 Task: Search one way flight ticket for 3 adults, 3 children in business from Birmingham: Birmingham-shuttlesworth International Airport to Riverton: Central Wyoming Regional Airport (was Riverton Regional) on 5-4-2023. Choice of flights is Sun country airlines. Number of bags: 4 checked bags. Price is upto 94000. Outbound departure time preference is 19:30.
Action: Mouse moved to (290, 254)
Screenshot: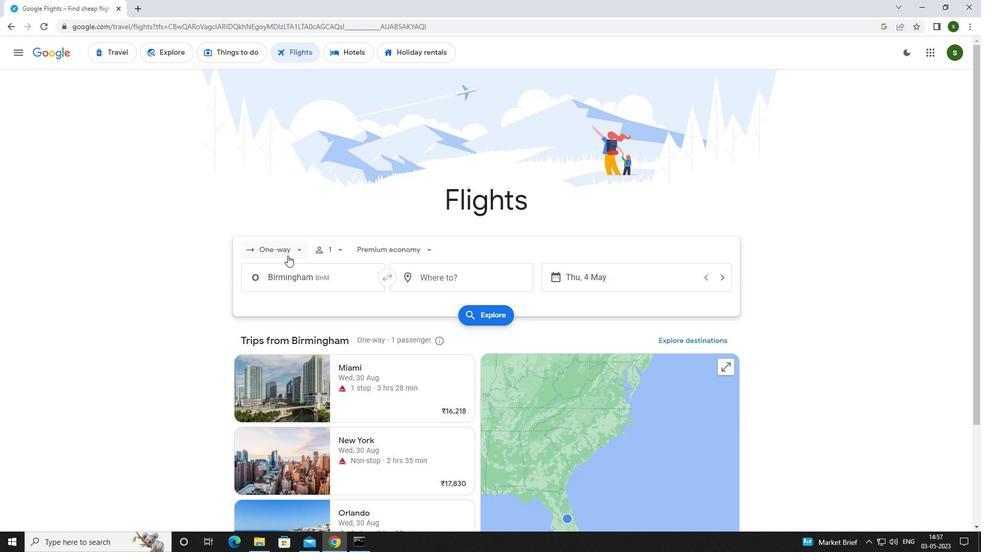 
Action: Mouse pressed left at (290, 254)
Screenshot: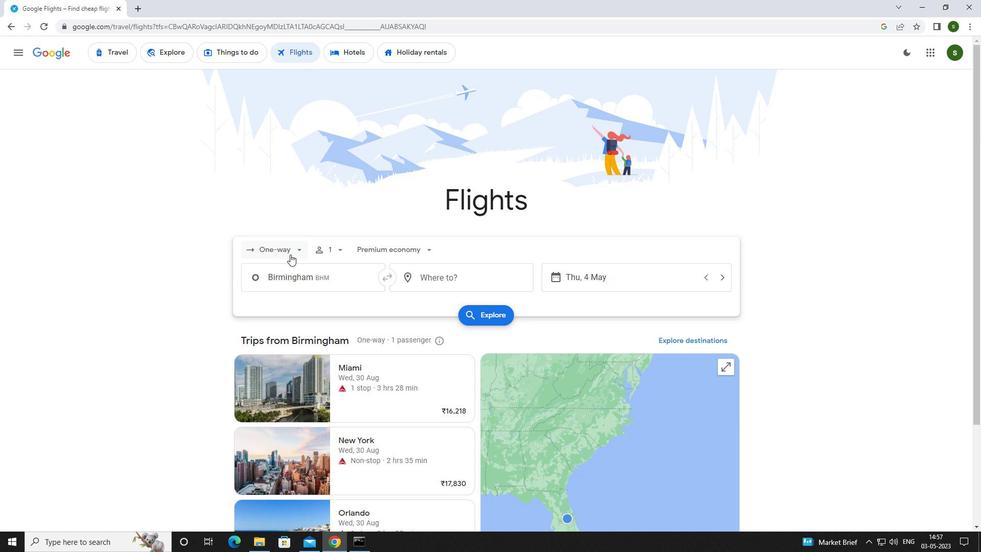 
Action: Mouse moved to (303, 294)
Screenshot: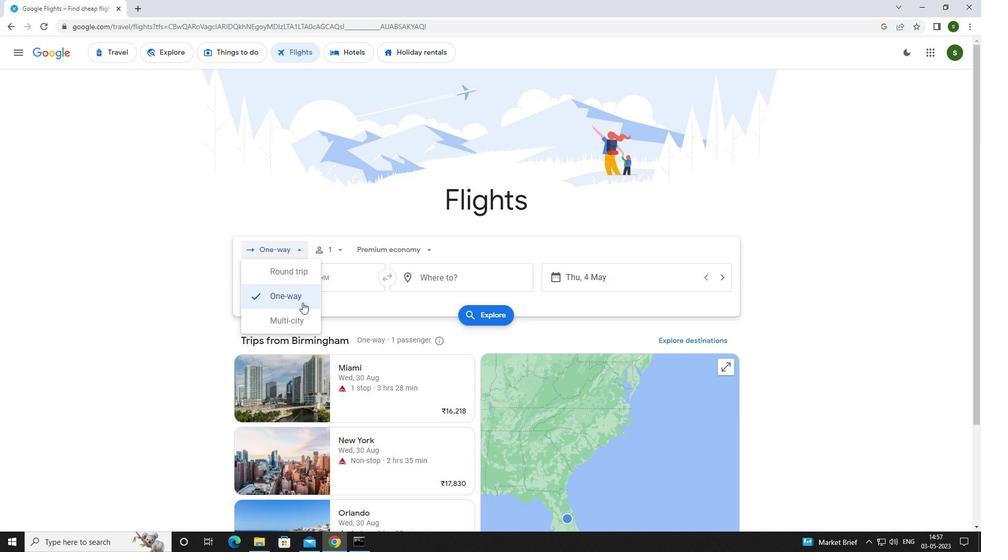 
Action: Mouse pressed left at (303, 294)
Screenshot: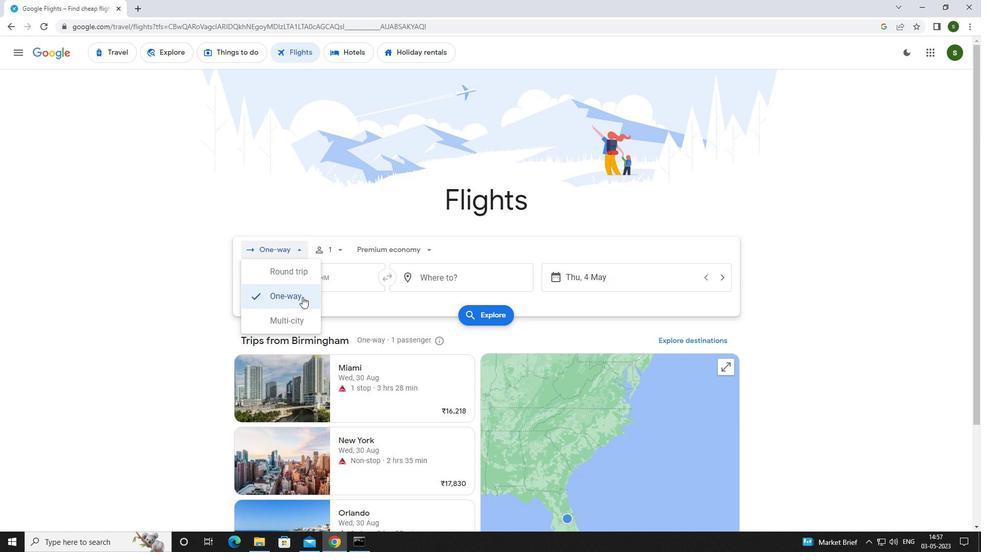 
Action: Mouse moved to (340, 247)
Screenshot: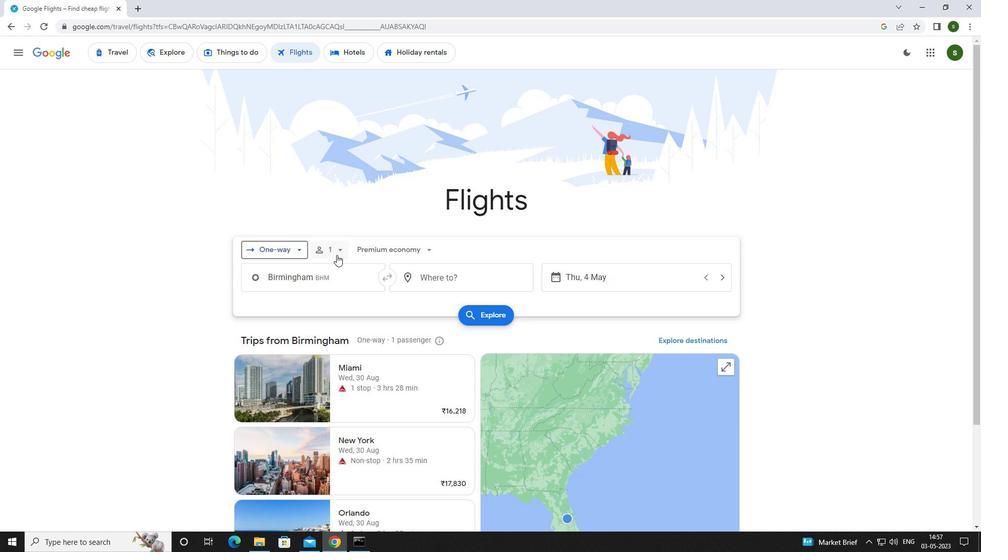 
Action: Mouse pressed left at (340, 247)
Screenshot: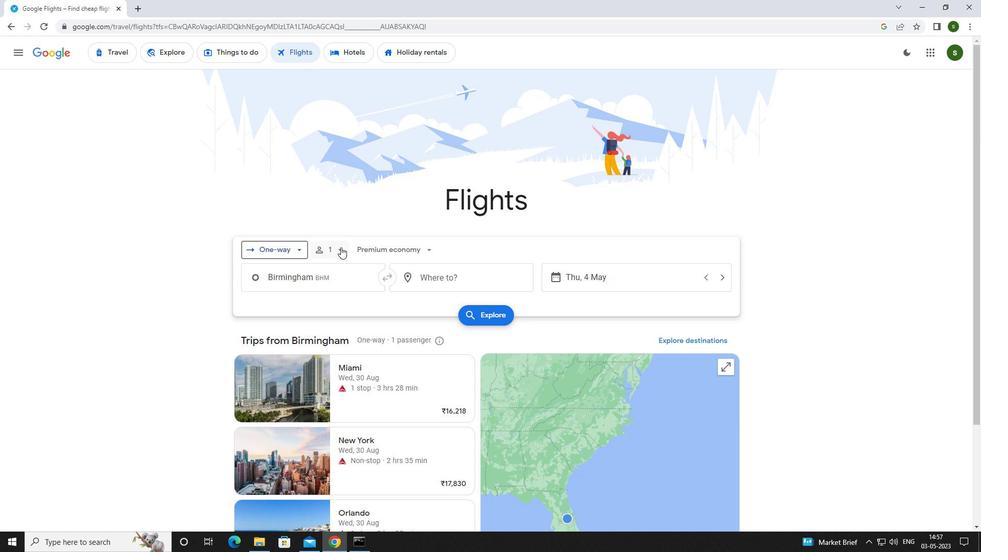 
Action: Mouse moved to (424, 270)
Screenshot: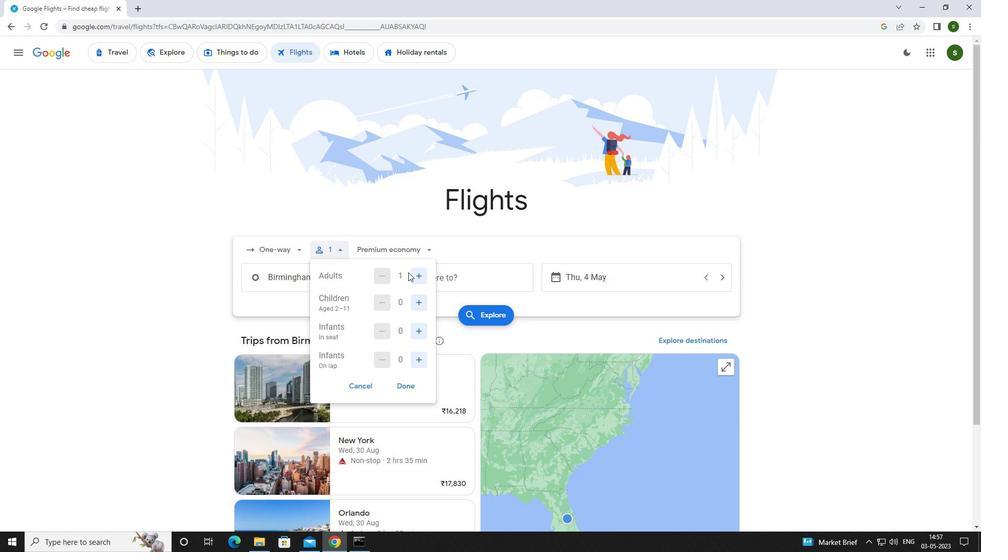 
Action: Mouse pressed left at (424, 270)
Screenshot: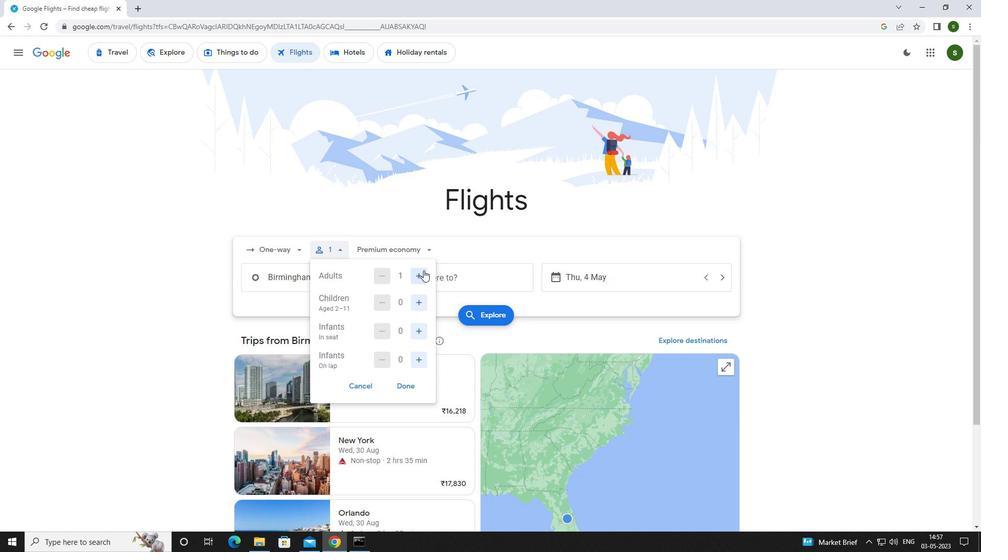 
Action: Mouse pressed left at (424, 270)
Screenshot: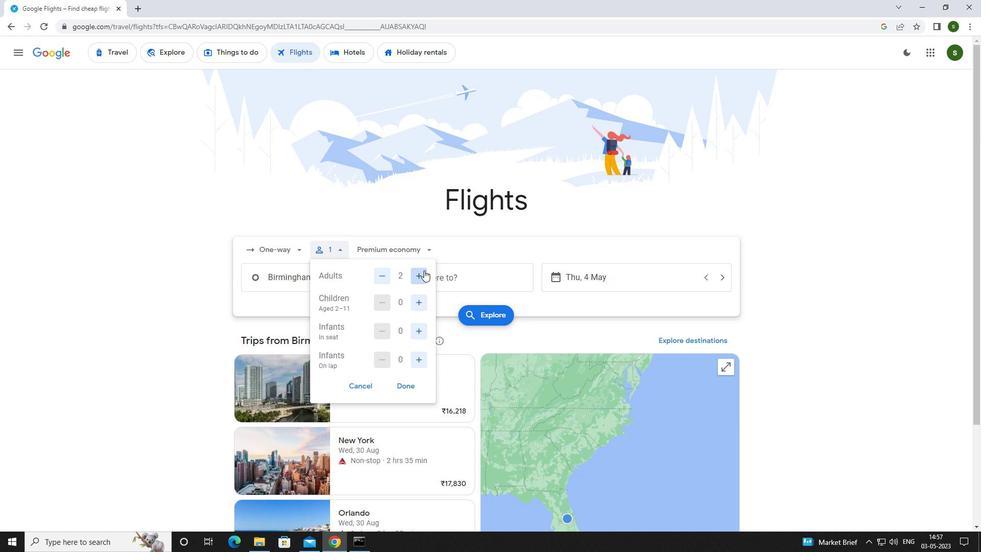 
Action: Mouse moved to (422, 299)
Screenshot: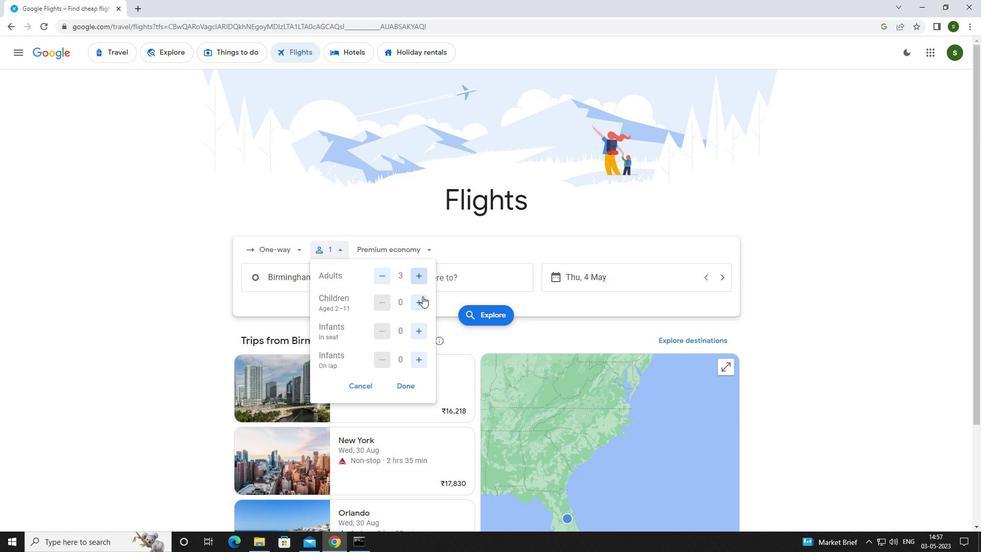 
Action: Mouse pressed left at (422, 299)
Screenshot: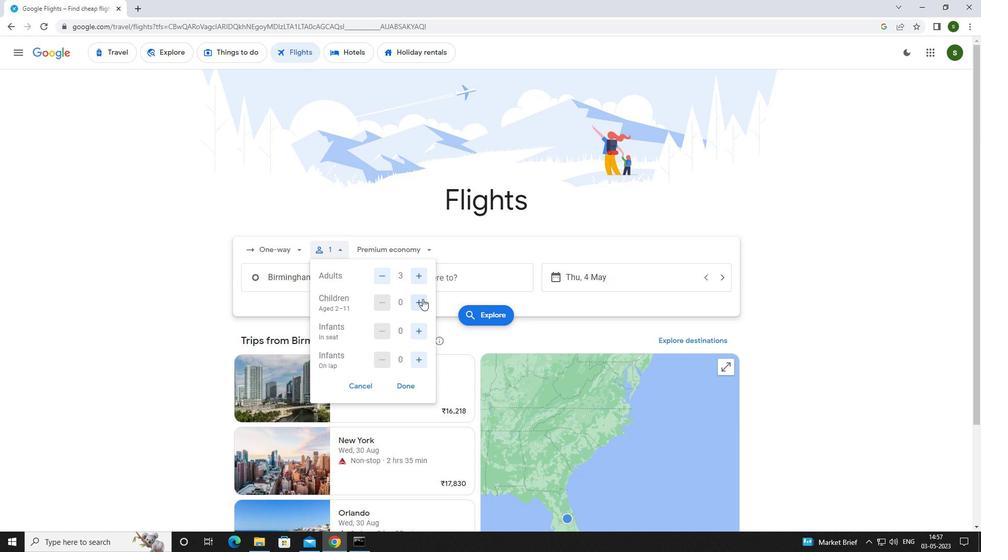 
Action: Mouse pressed left at (422, 299)
Screenshot: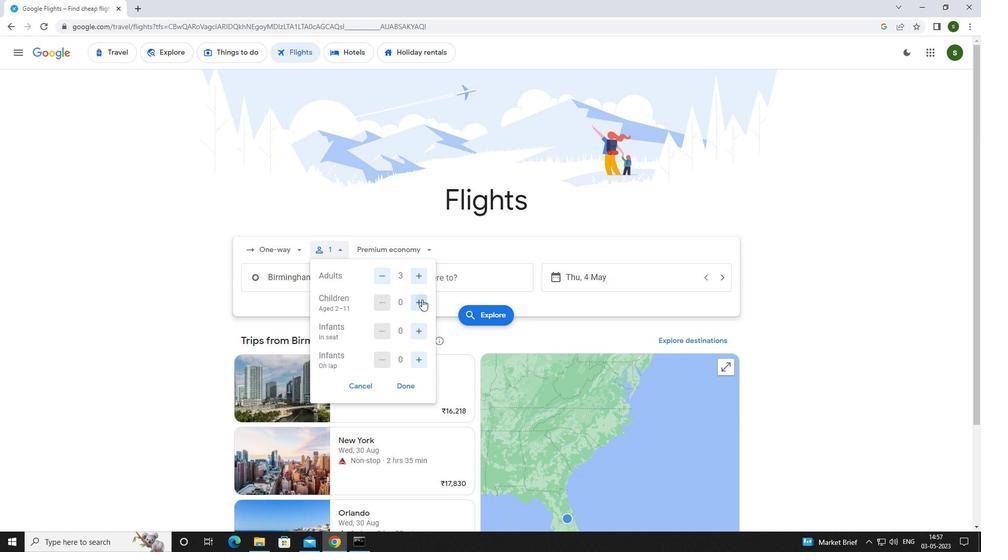 
Action: Mouse pressed left at (422, 299)
Screenshot: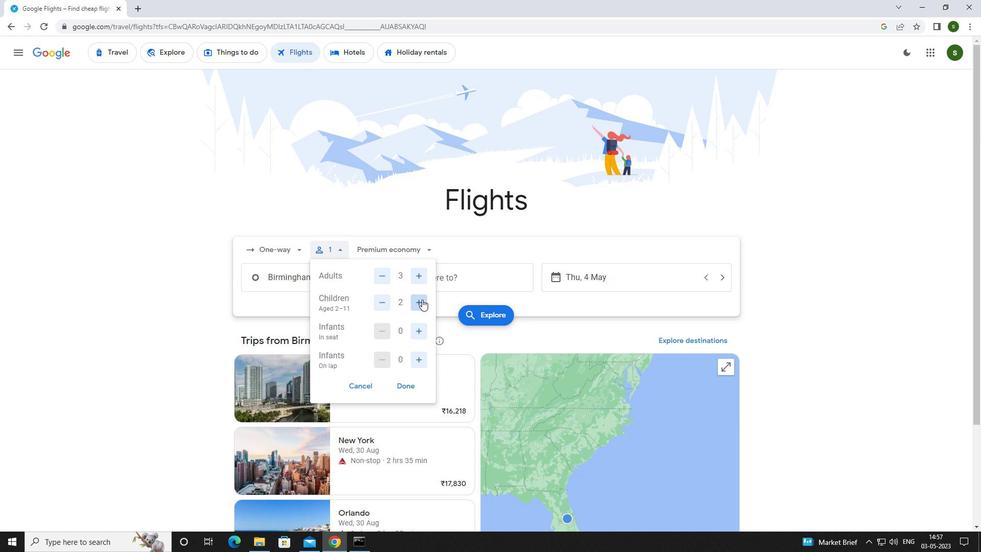 
Action: Mouse moved to (422, 255)
Screenshot: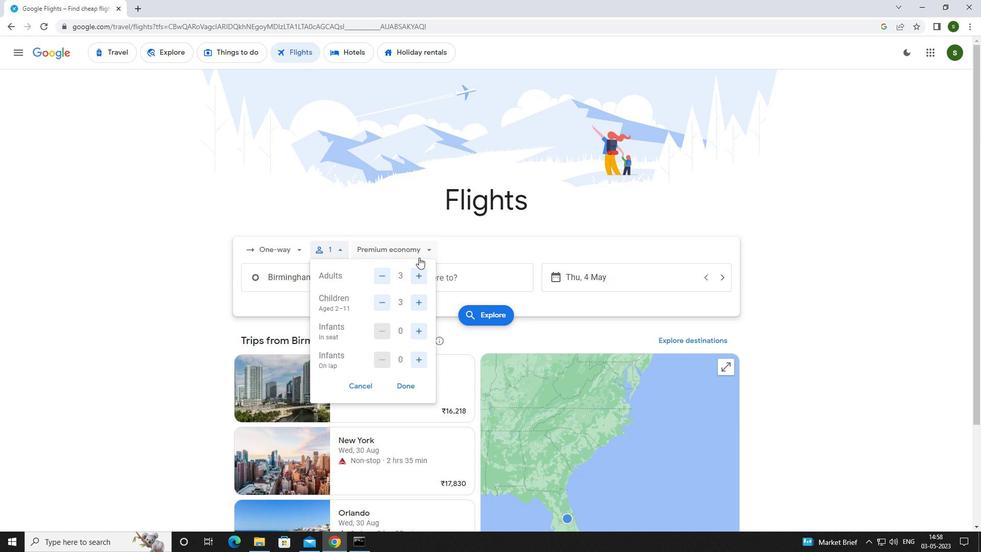 
Action: Mouse pressed left at (422, 255)
Screenshot: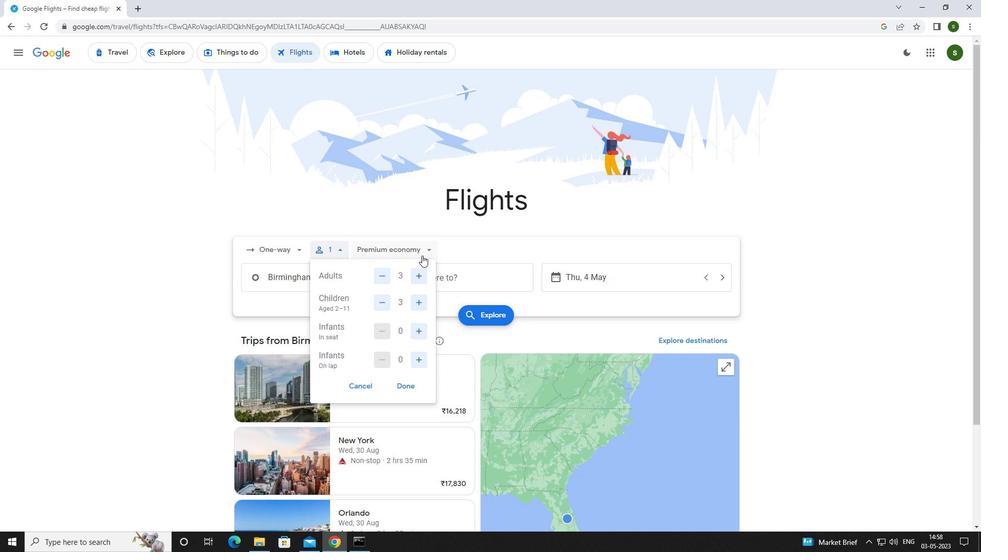
Action: Mouse moved to (412, 319)
Screenshot: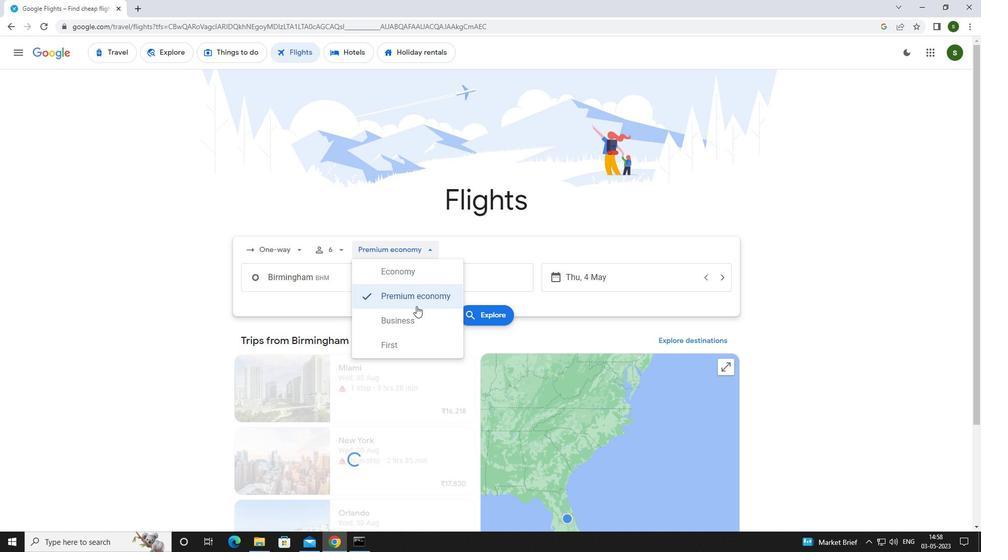 
Action: Mouse pressed left at (412, 319)
Screenshot: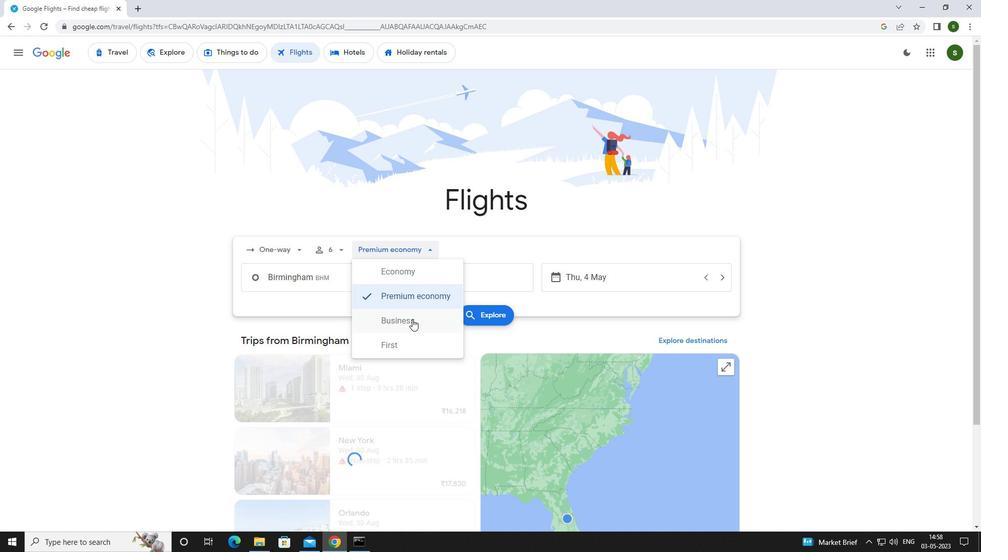 
Action: Mouse moved to (355, 276)
Screenshot: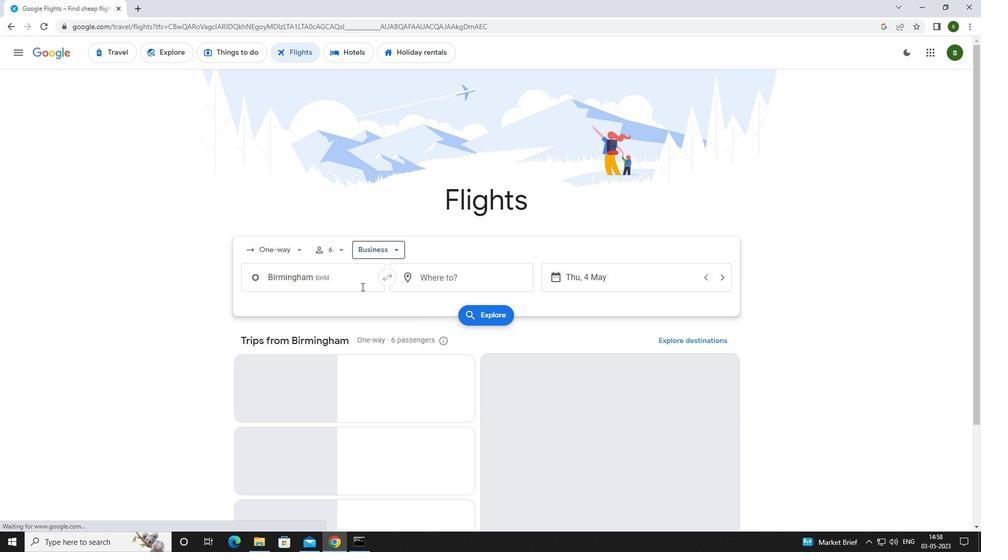 
Action: Mouse pressed left at (355, 276)
Screenshot: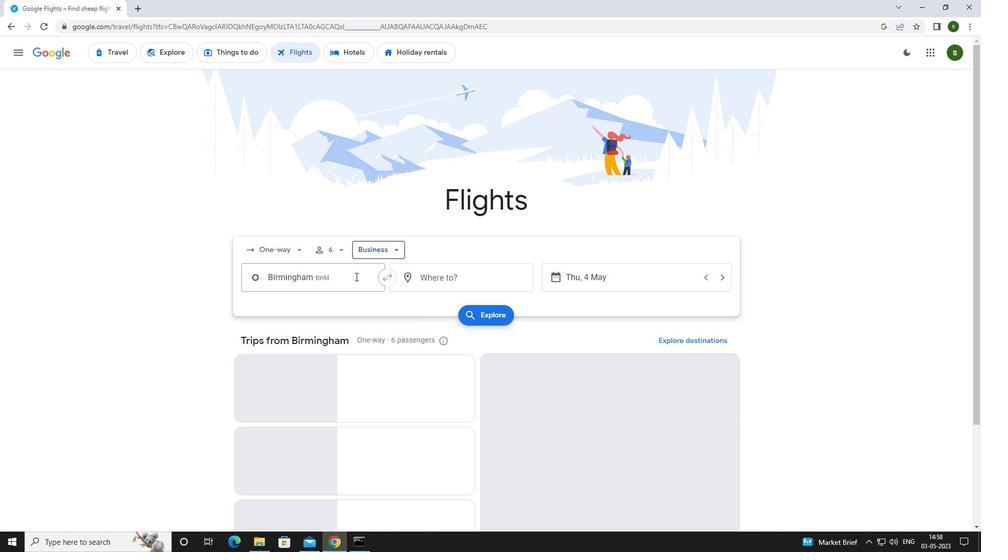 
Action: Mouse moved to (355, 275)
Screenshot: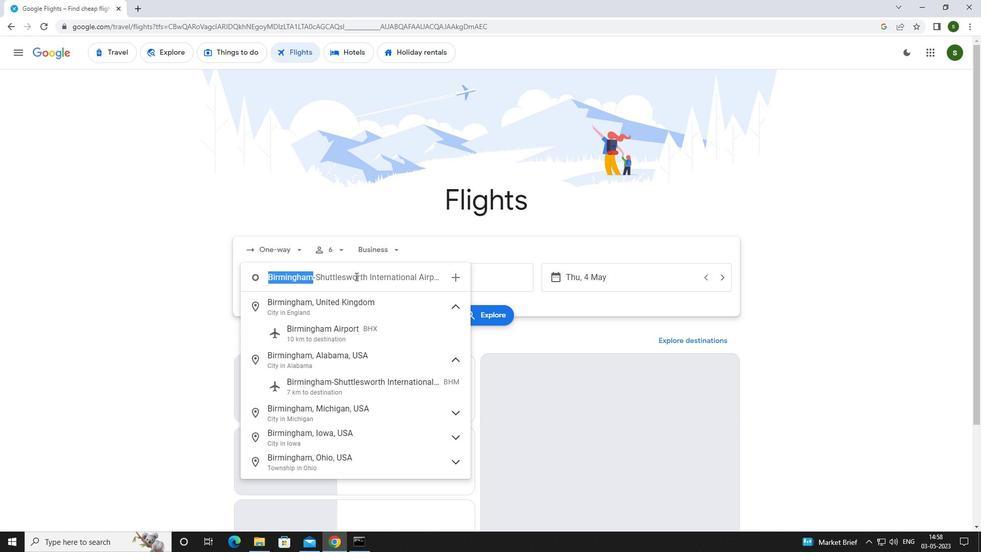 
Action: Key pressed <Key.caps_lock>b<Key.caps_lock>irmingham
Screenshot: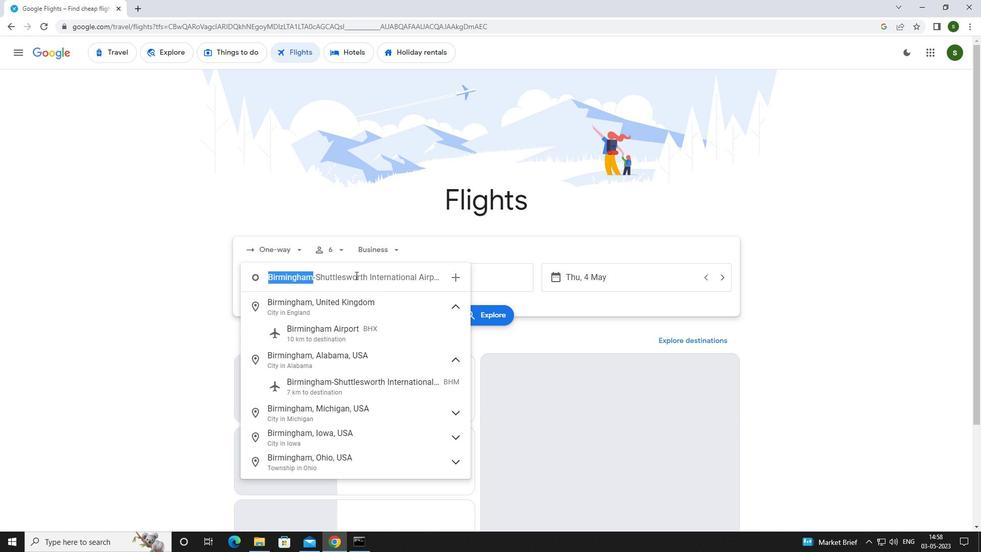 
Action: Mouse moved to (373, 385)
Screenshot: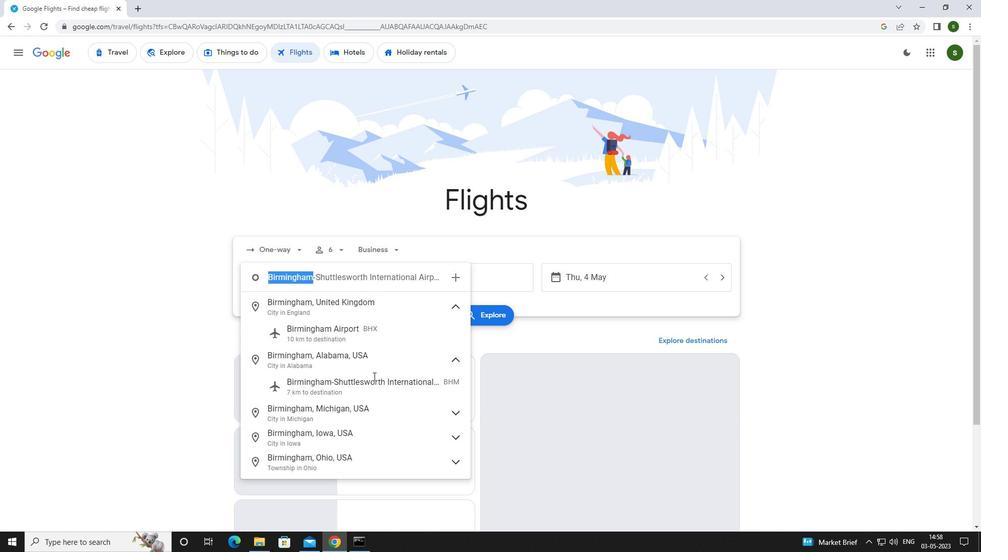
Action: Mouse pressed left at (373, 385)
Screenshot: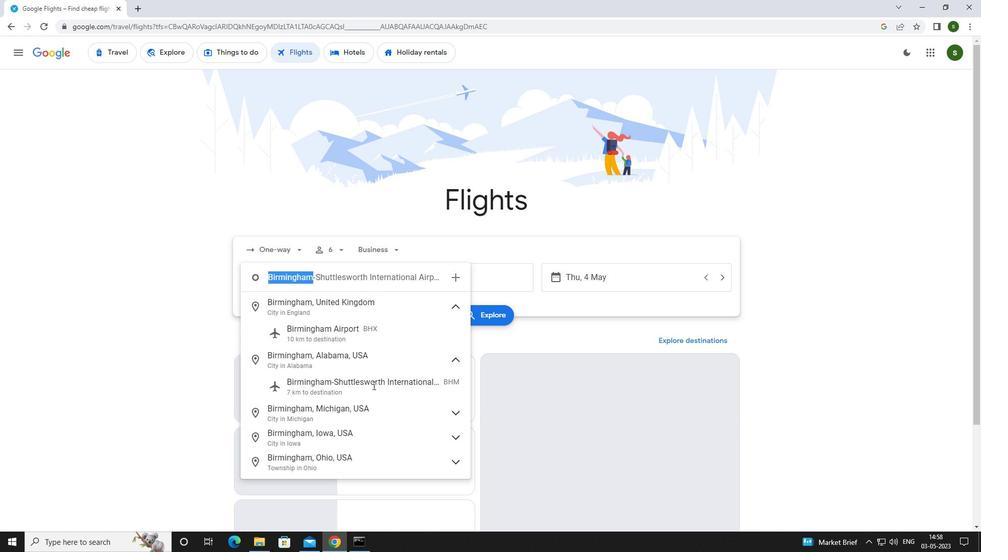 
Action: Mouse moved to (453, 280)
Screenshot: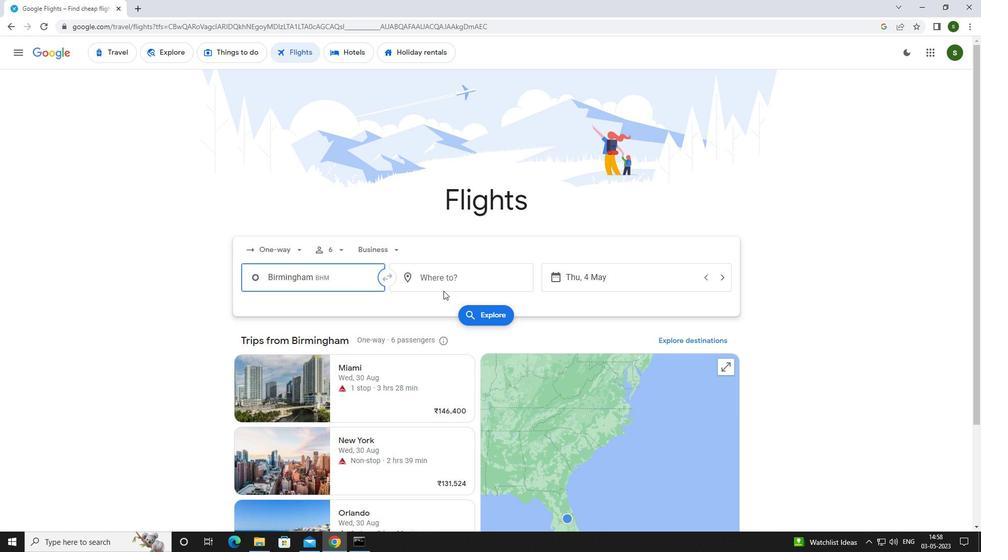 
Action: Mouse pressed left at (453, 280)
Screenshot: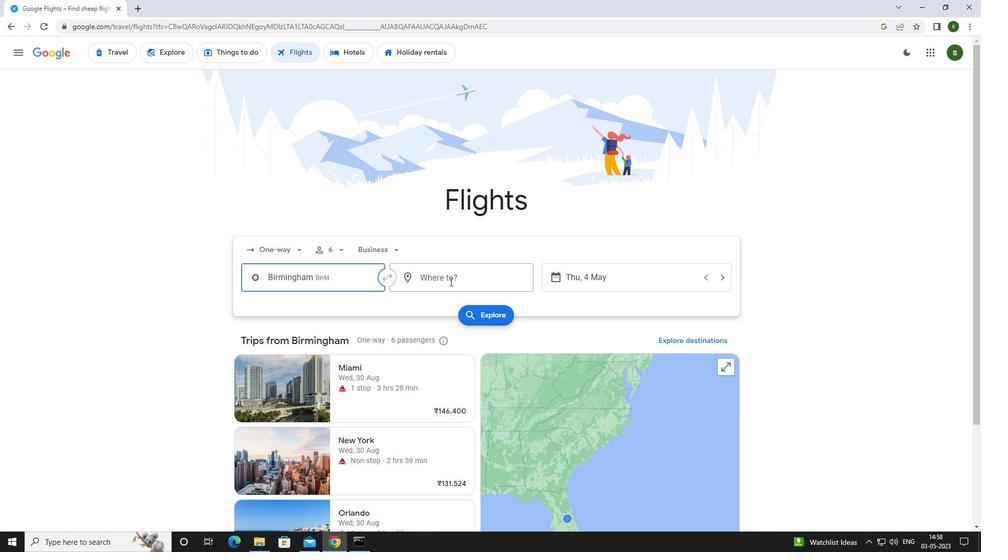 
Action: Key pressed <Key.caps_lock>r<Key.caps_lock>iverton
Screenshot: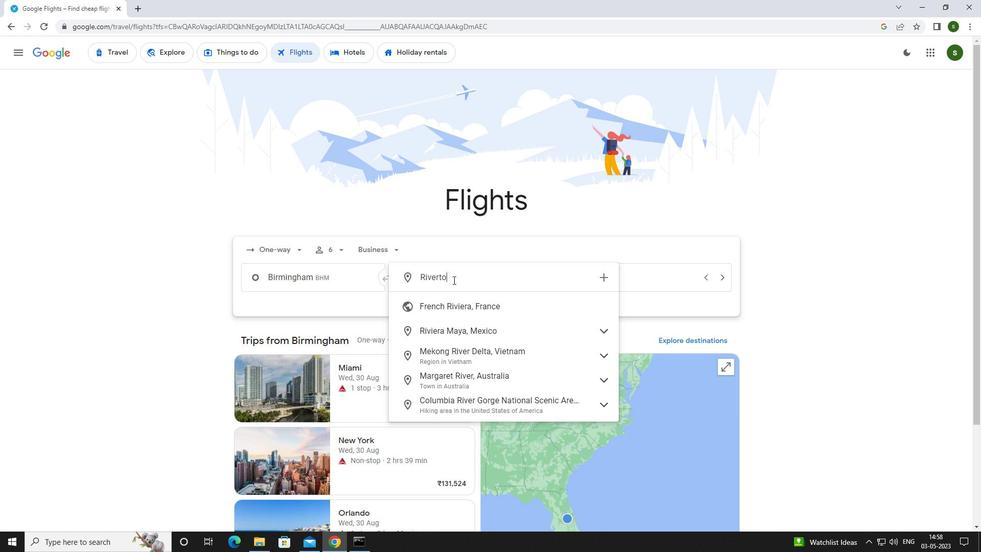 
Action: Mouse moved to (459, 336)
Screenshot: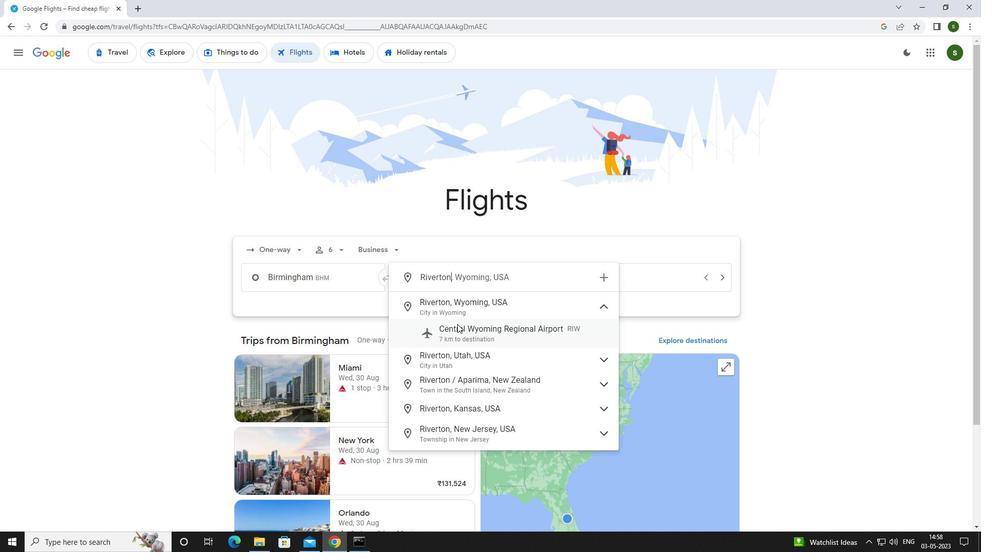 
Action: Mouse pressed left at (459, 336)
Screenshot: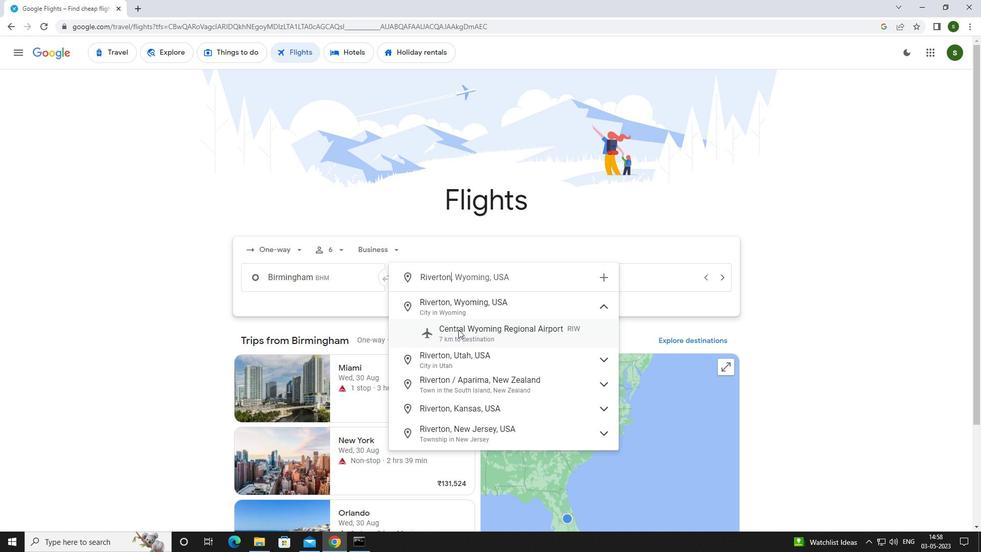 
Action: Mouse moved to (619, 281)
Screenshot: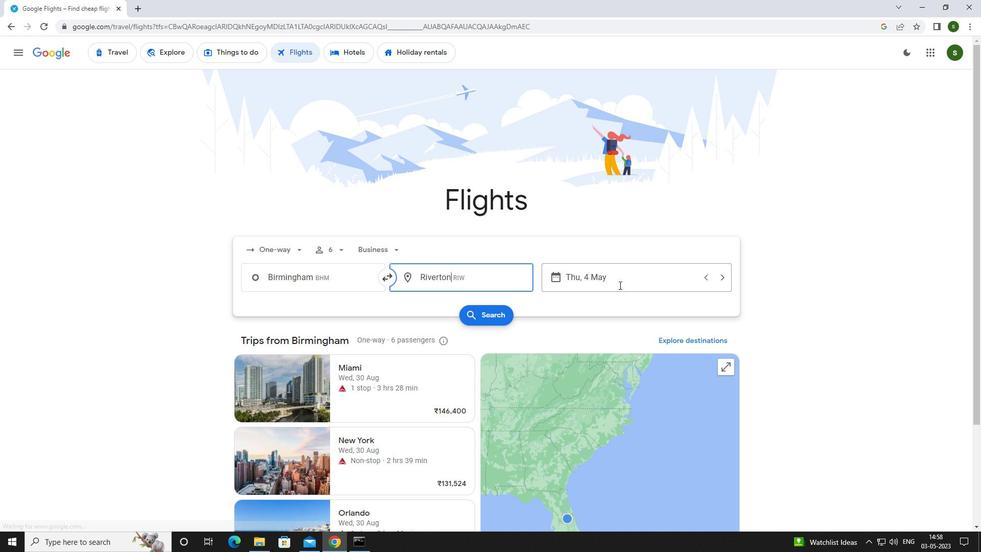 
Action: Mouse pressed left at (619, 281)
Screenshot: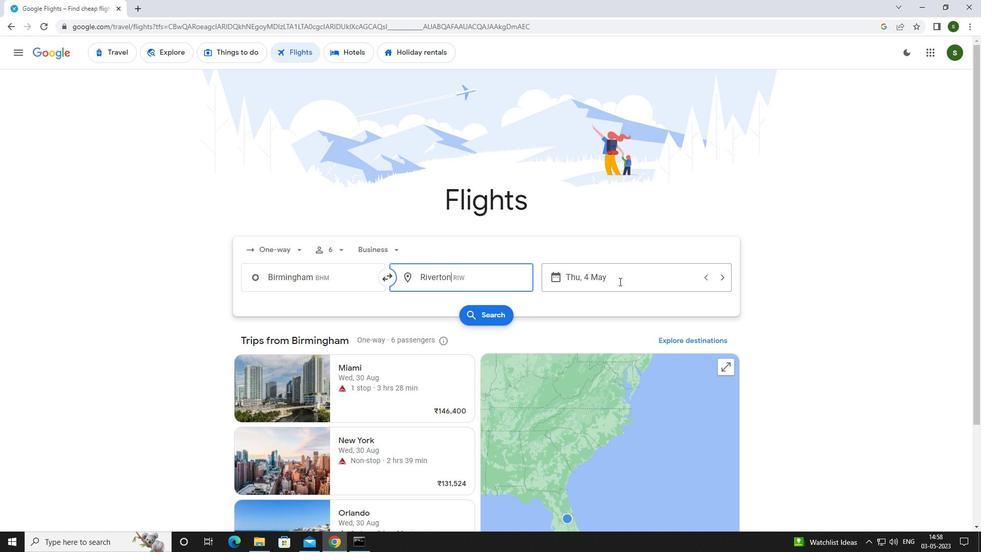 
Action: Mouse moved to (458, 345)
Screenshot: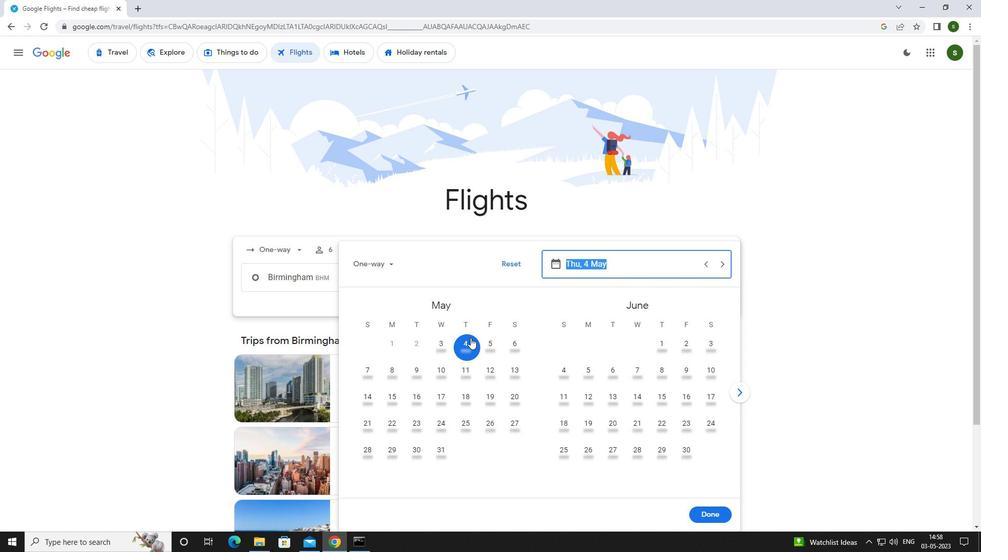 
Action: Mouse pressed left at (458, 345)
Screenshot: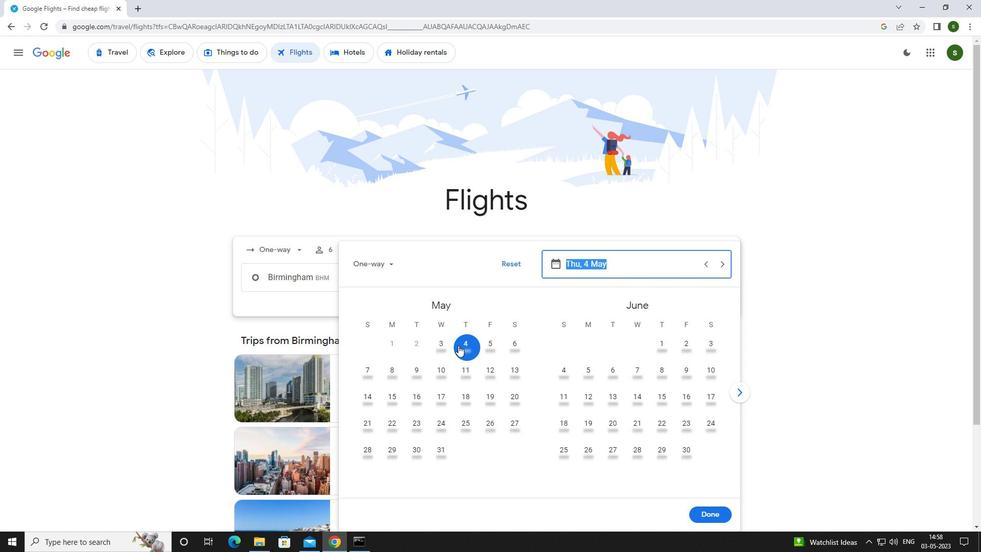 
Action: Mouse moved to (703, 511)
Screenshot: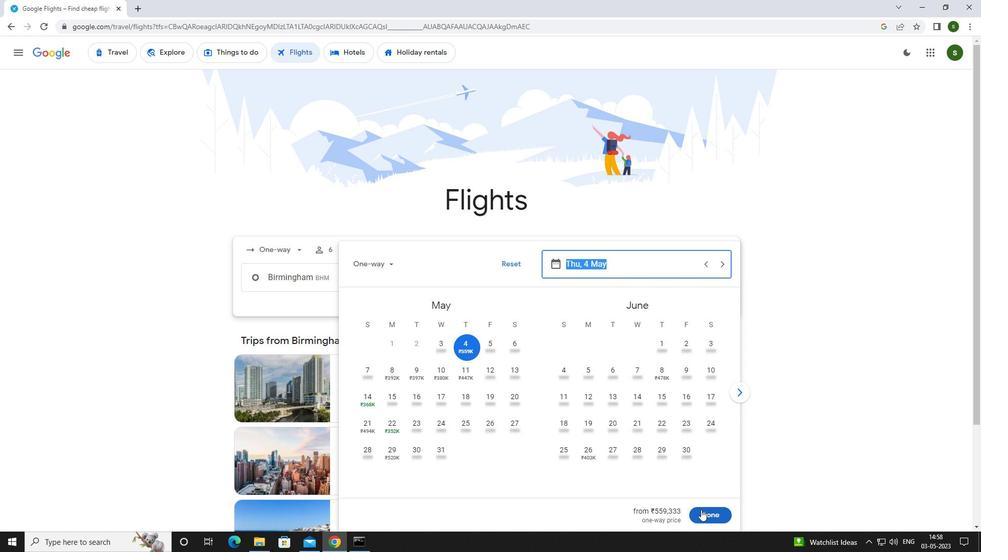 
Action: Mouse pressed left at (703, 511)
Screenshot: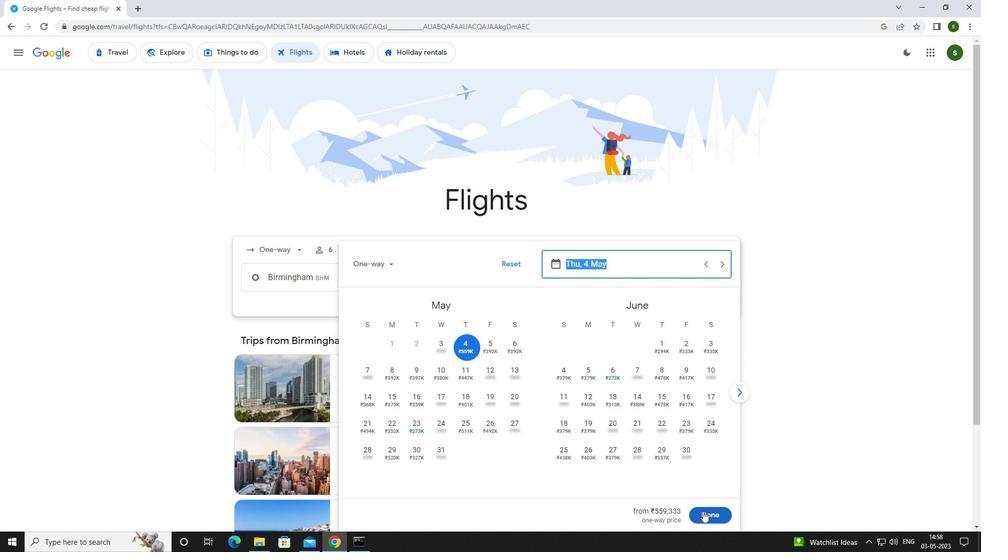 
Action: Mouse moved to (476, 318)
Screenshot: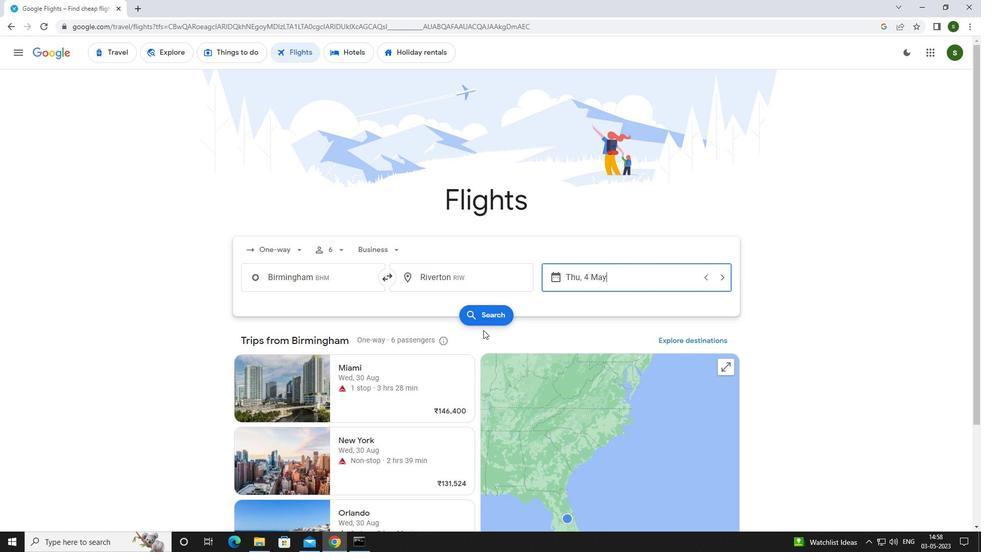 
Action: Mouse pressed left at (476, 318)
Screenshot: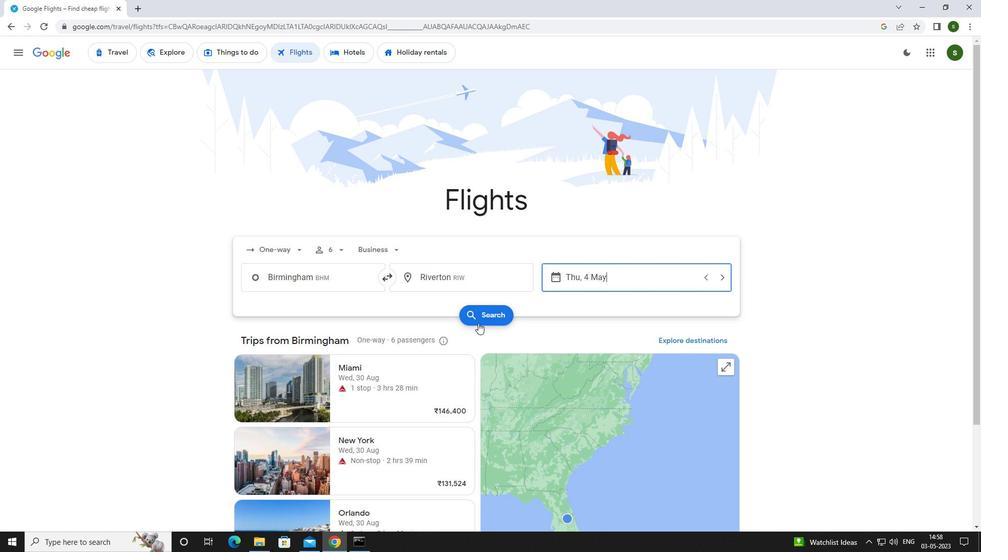 
Action: Mouse moved to (249, 145)
Screenshot: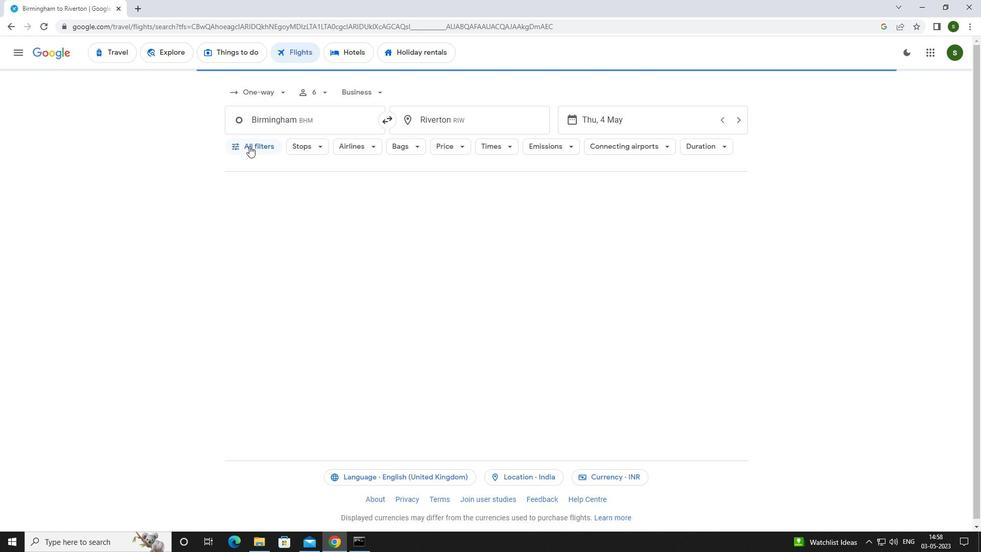 
Action: Mouse pressed left at (249, 145)
Screenshot: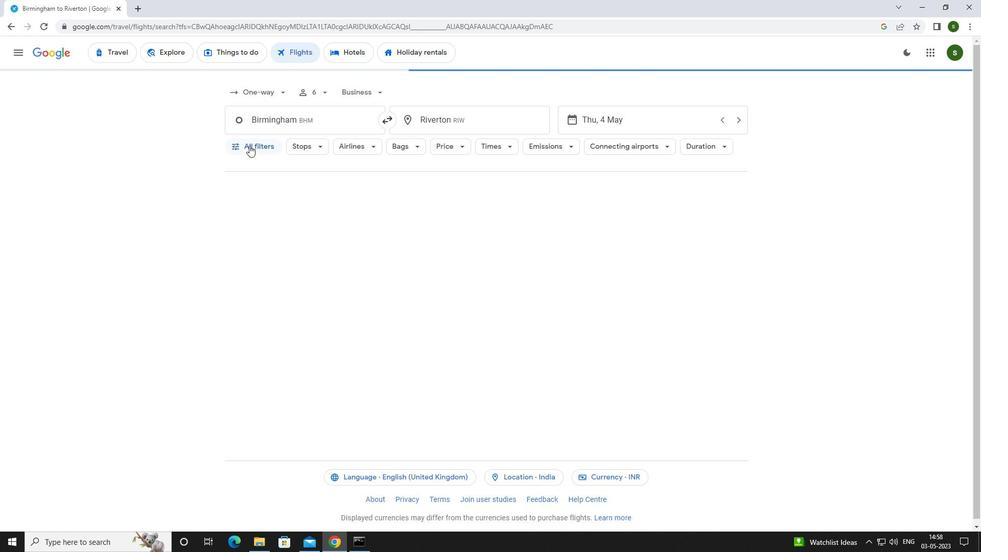 
Action: Mouse moved to (385, 360)
Screenshot: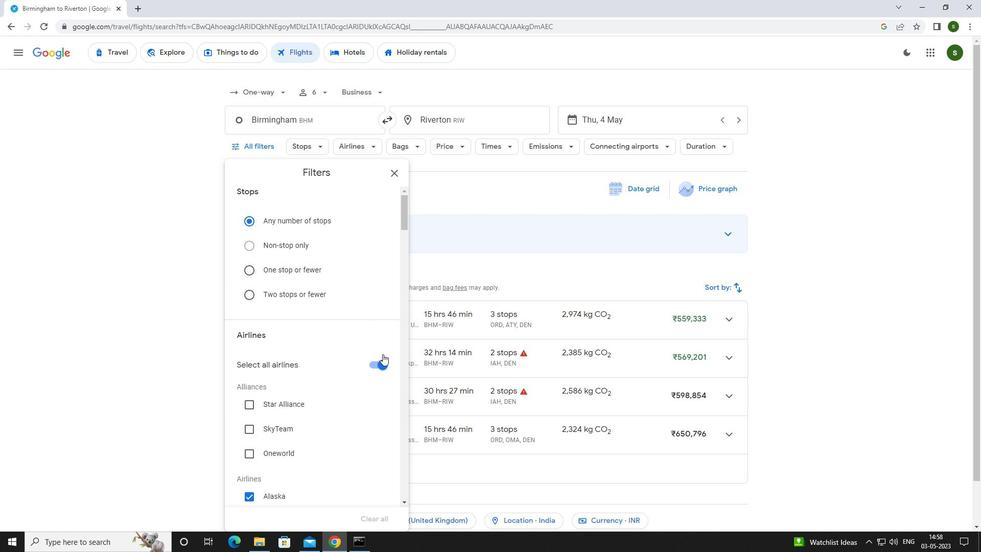 
Action: Mouse pressed left at (385, 360)
Screenshot: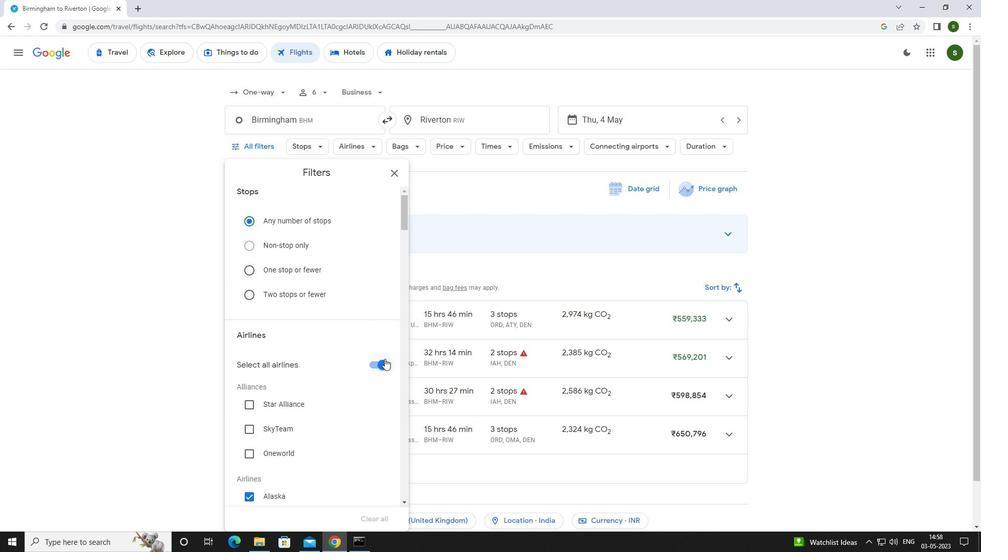 
Action: Mouse moved to (352, 302)
Screenshot: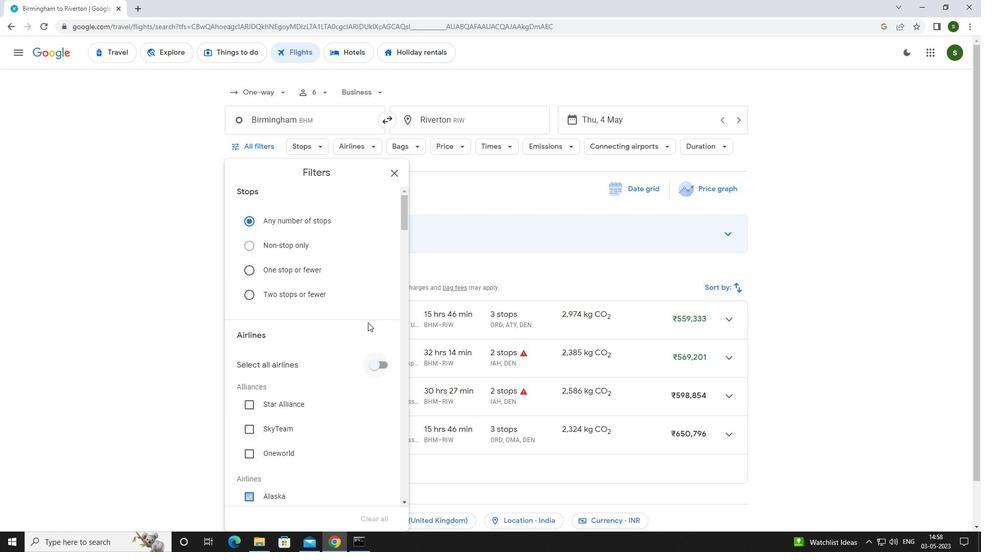 
Action: Mouse scrolled (352, 301) with delta (0, 0)
Screenshot: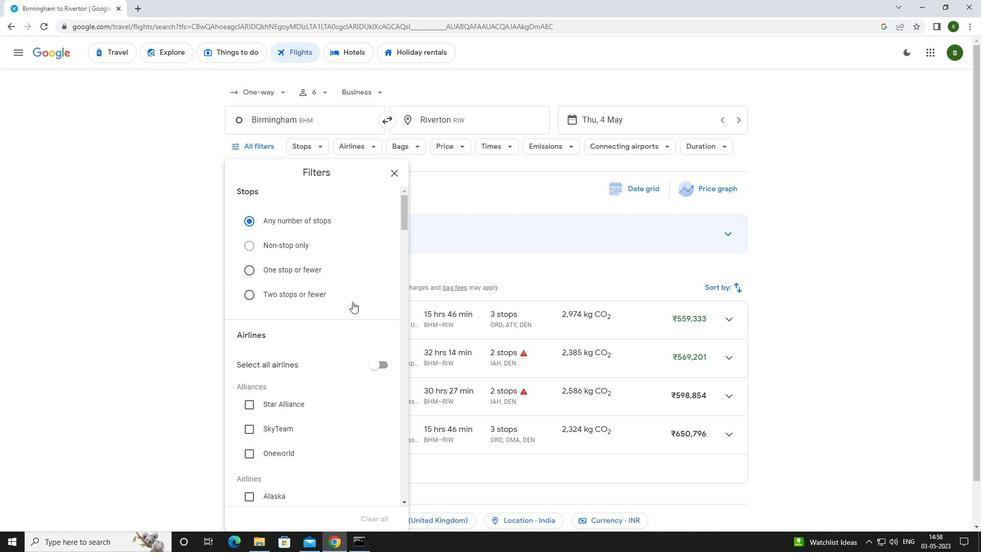 
Action: Mouse scrolled (352, 301) with delta (0, 0)
Screenshot: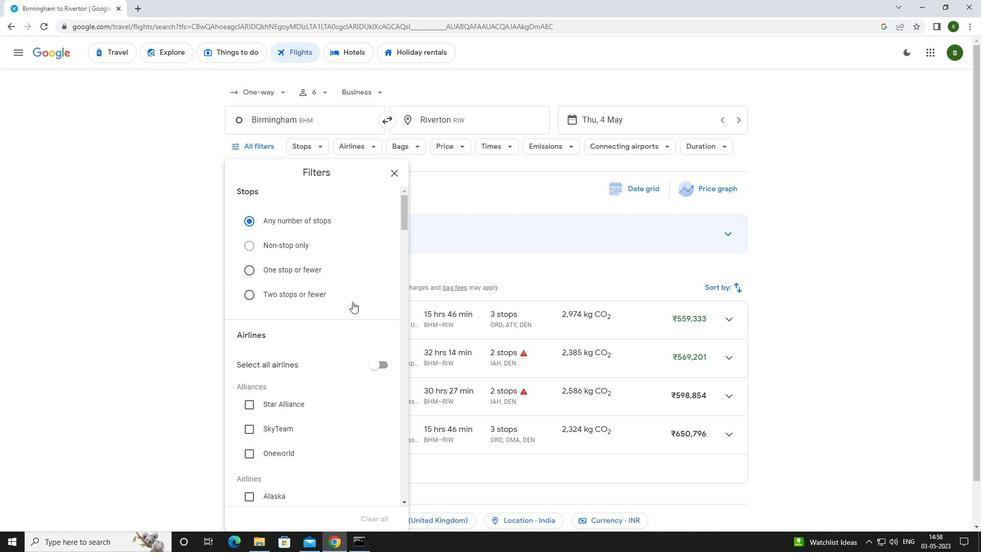 
Action: Mouse scrolled (352, 301) with delta (0, 0)
Screenshot: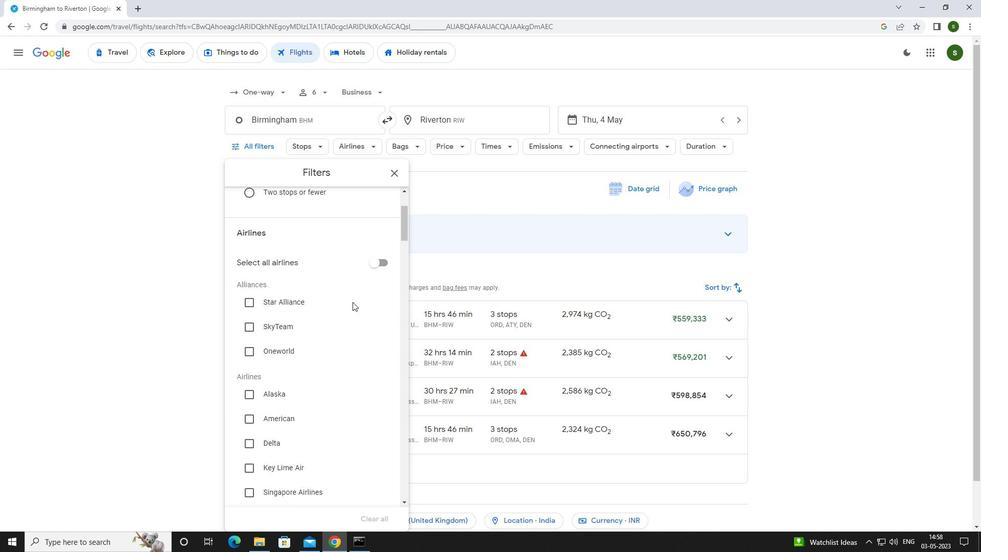 
Action: Mouse scrolled (352, 301) with delta (0, 0)
Screenshot: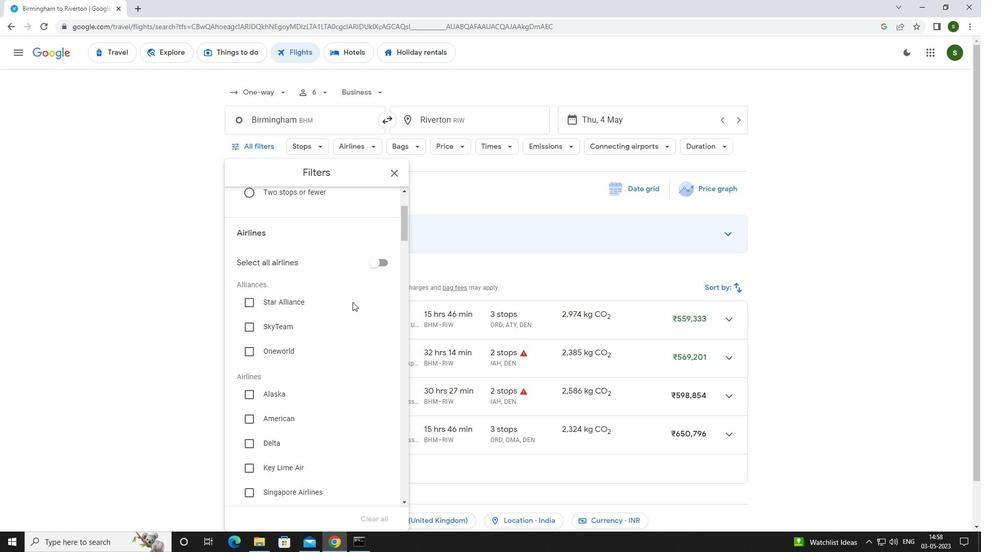 
Action: Mouse scrolled (352, 301) with delta (0, 0)
Screenshot: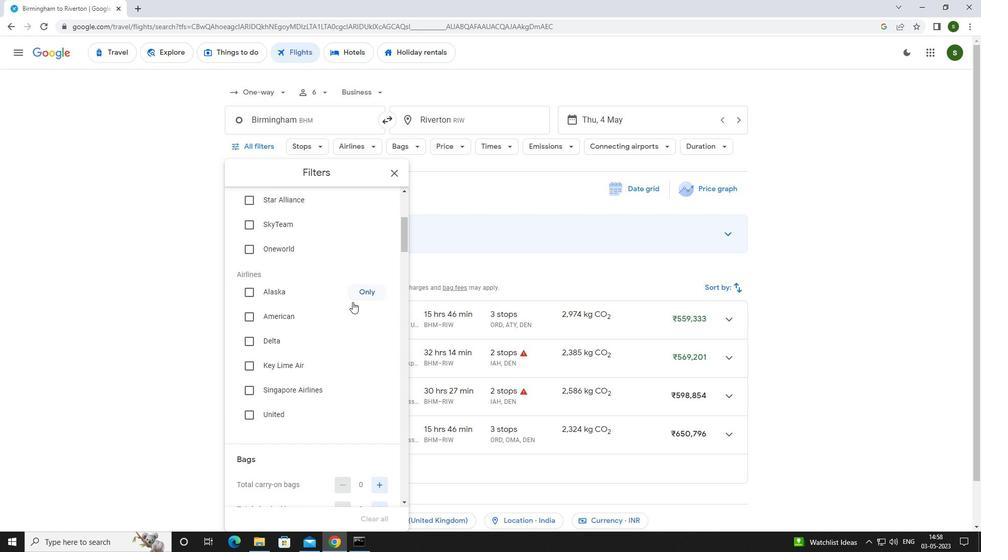 
Action: Mouse scrolled (352, 301) with delta (0, 0)
Screenshot: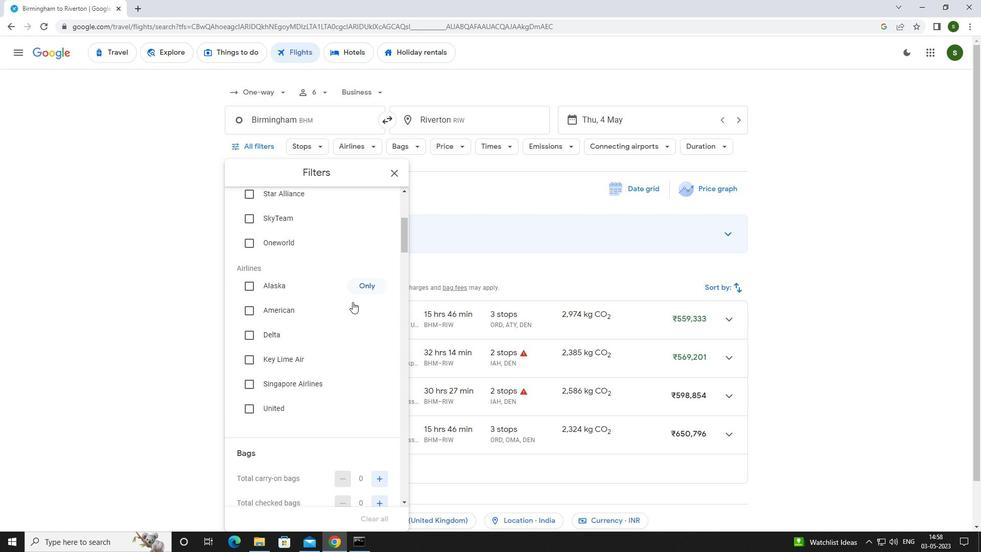 
Action: Mouse scrolled (352, 301) with delta (0, 0)
Screenshot: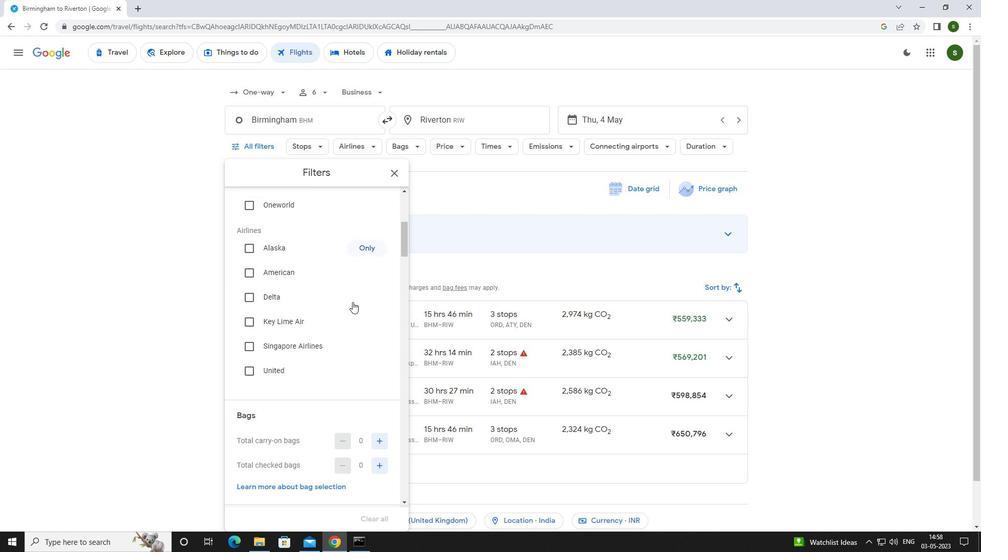 
Action: Mouse scrolled (352, 301) with delta (0, 0)
Screenshot: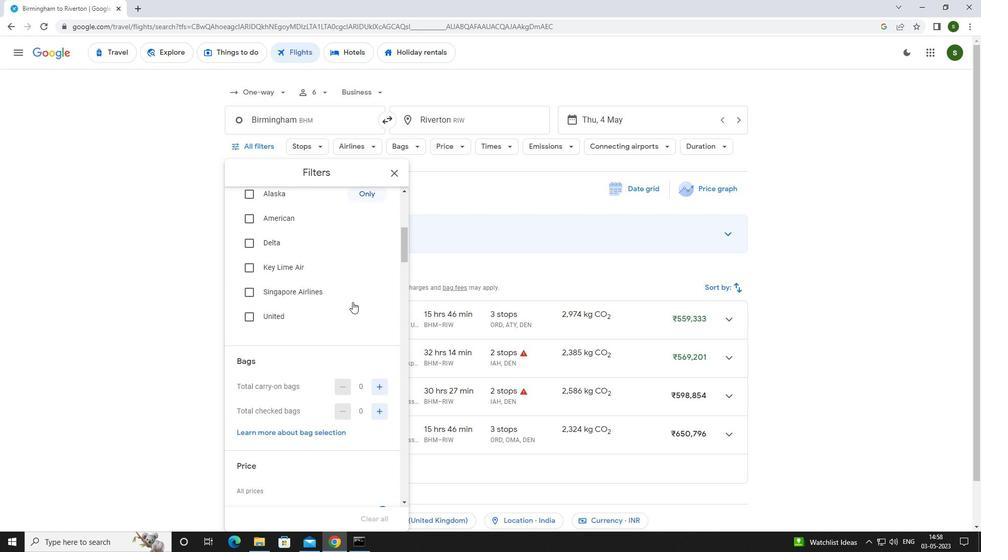 
Action: Mouse moved to (378, 304)
Screenshot: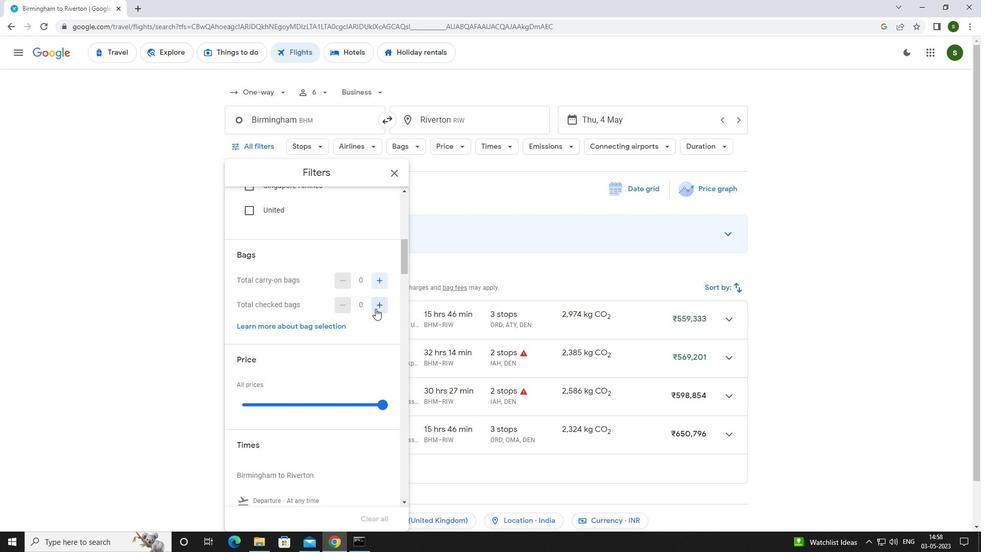 
Action: Mouse pressed left at (378, 304)
Screenshot: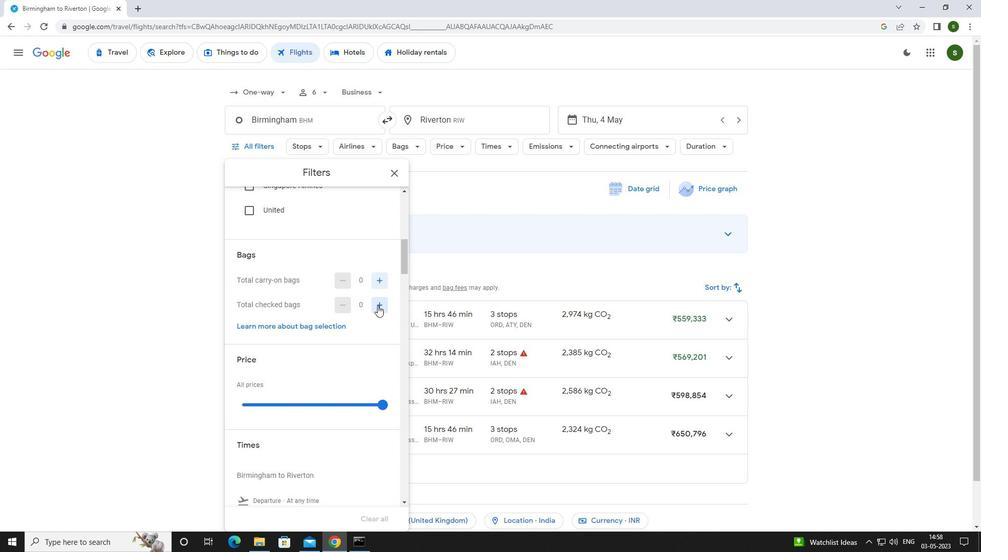 
Action: Mouse pressed left at (378, 304)
Screenshot: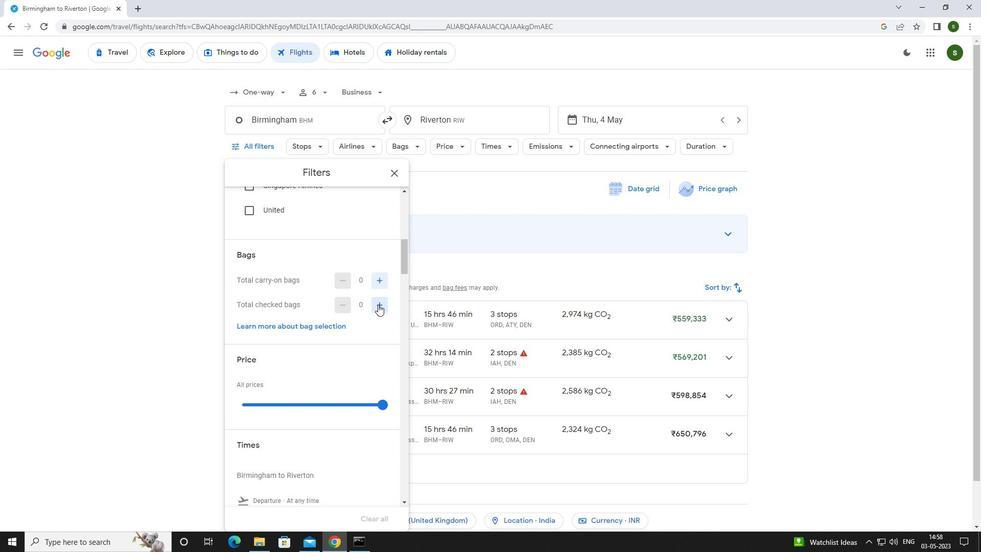 
Action: Mouse pressed left at (378, 304)
Screenshot: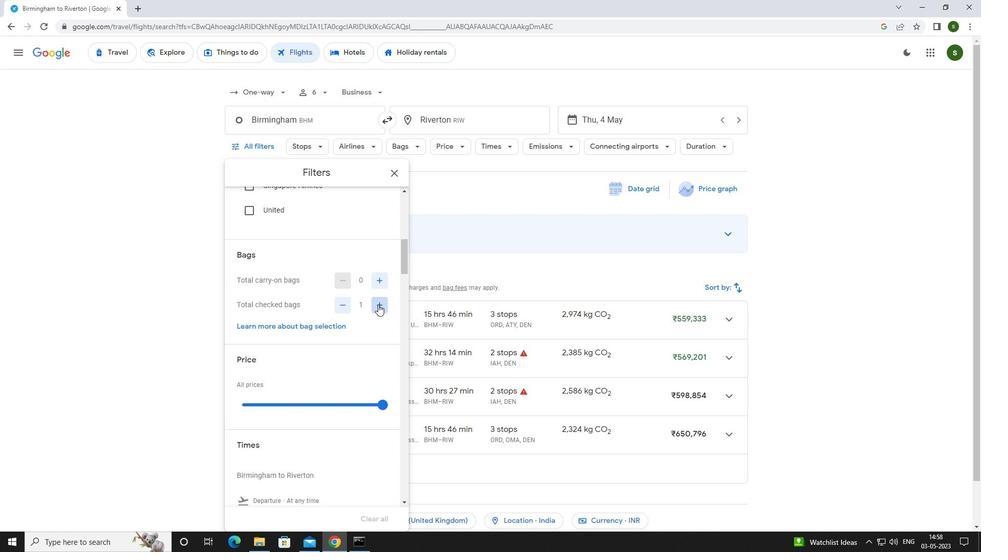 
Action: Mouse pressed left at (378, 304)
Screenshot: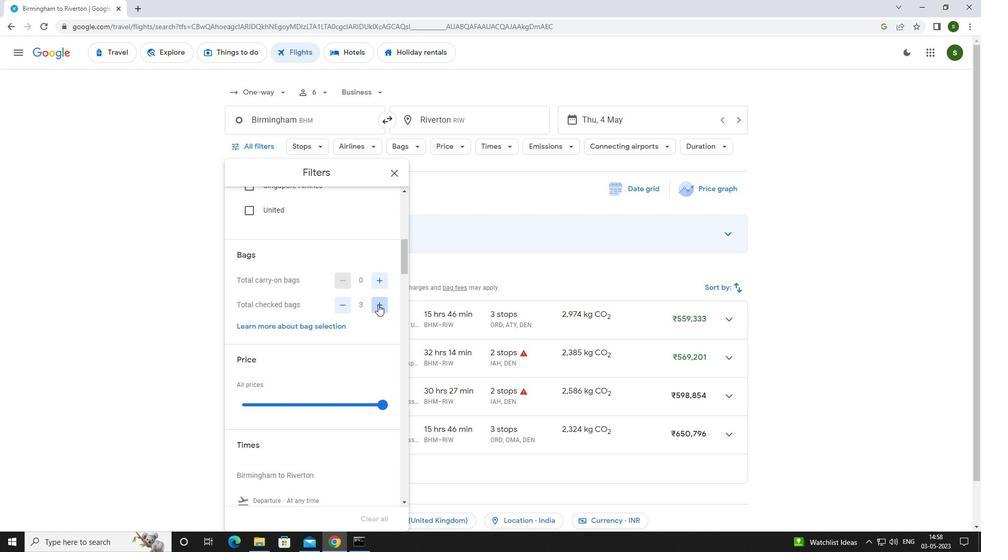 
Action: Mouse scrolled (378, 304) with delta (0, 0)
Screenshot: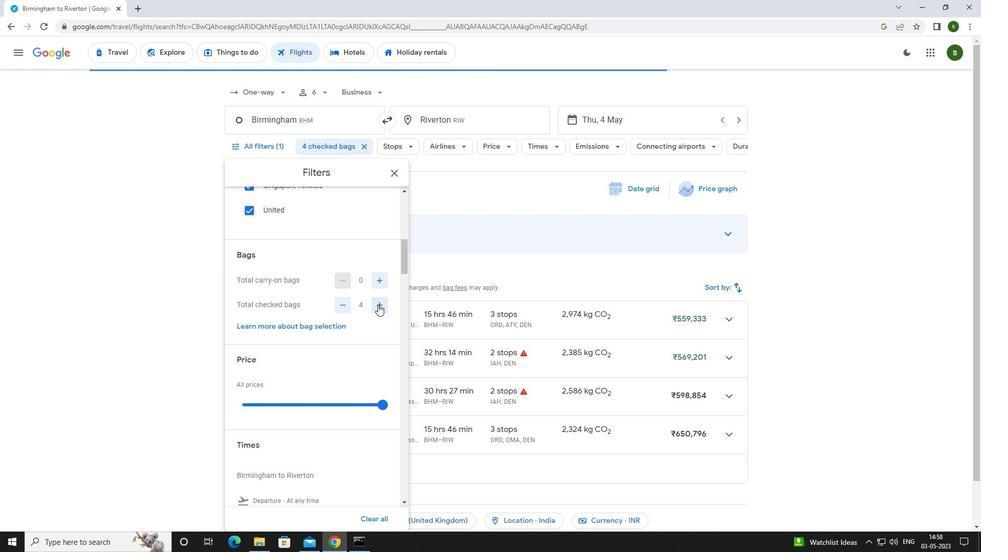 
Action: Mouse scrolled (378, 304) with delta (0, 0)
Screenshot: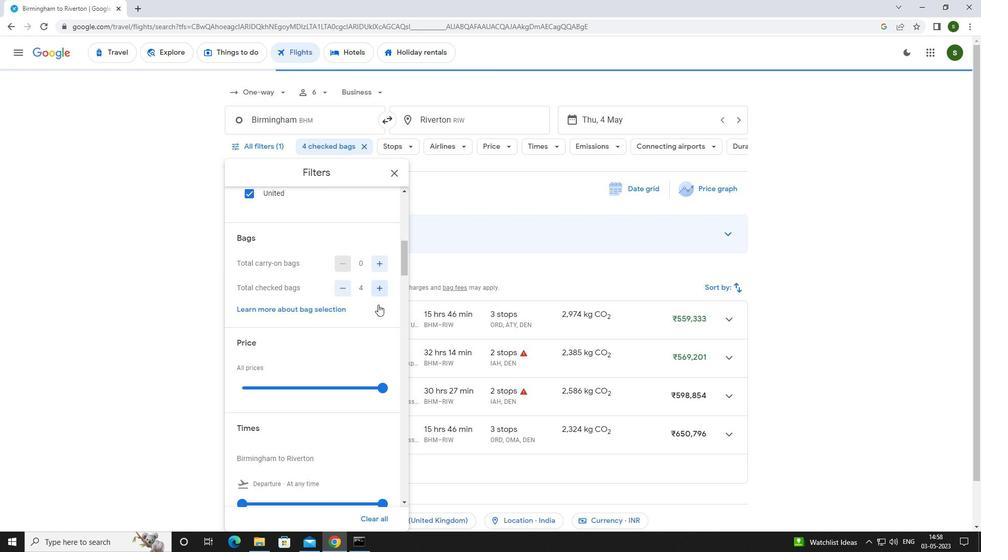
Action: Mouse moved to (381, 302)
Screenshot: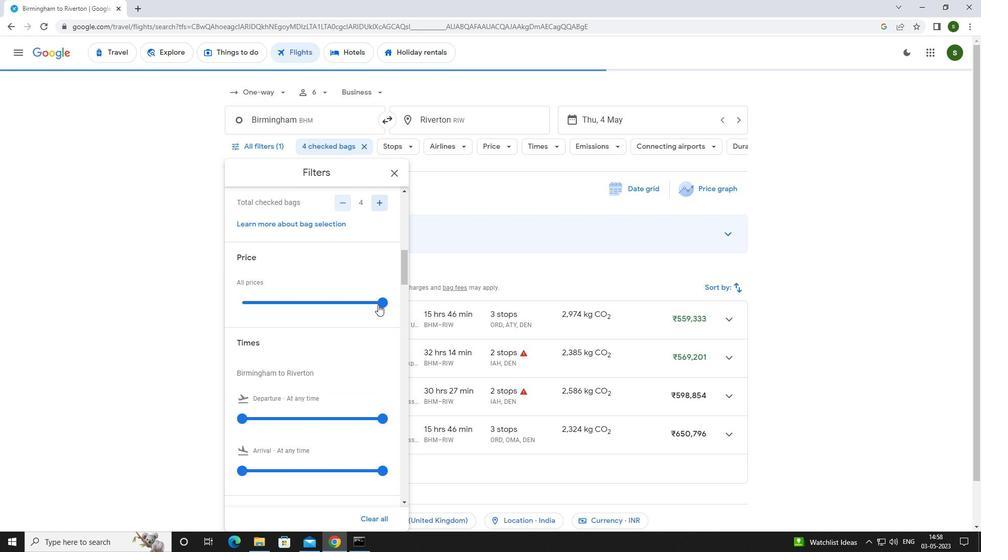 
Action: Mouse pressed left at (381, 302)
Screenshot: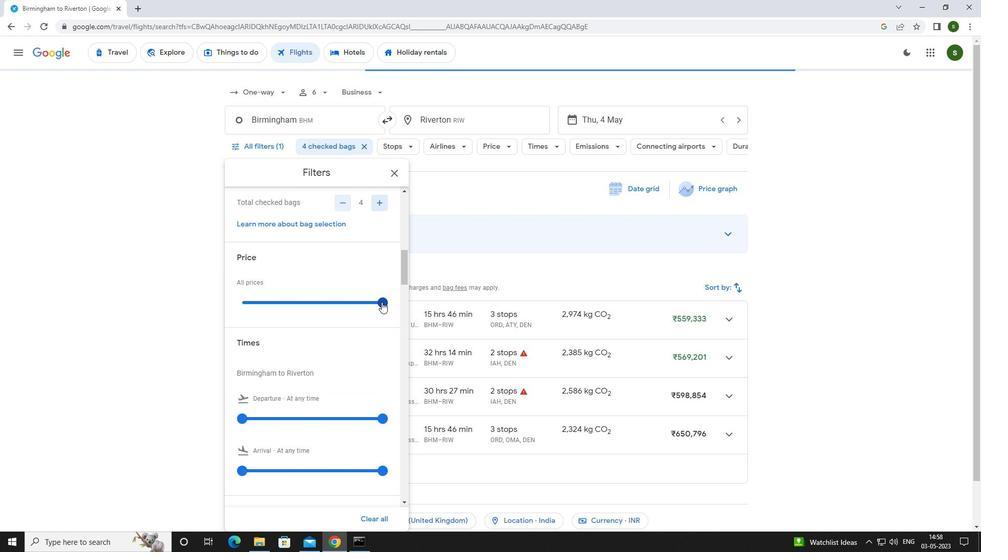 
Action: Mouse moved to (274, 329)
Screenshot: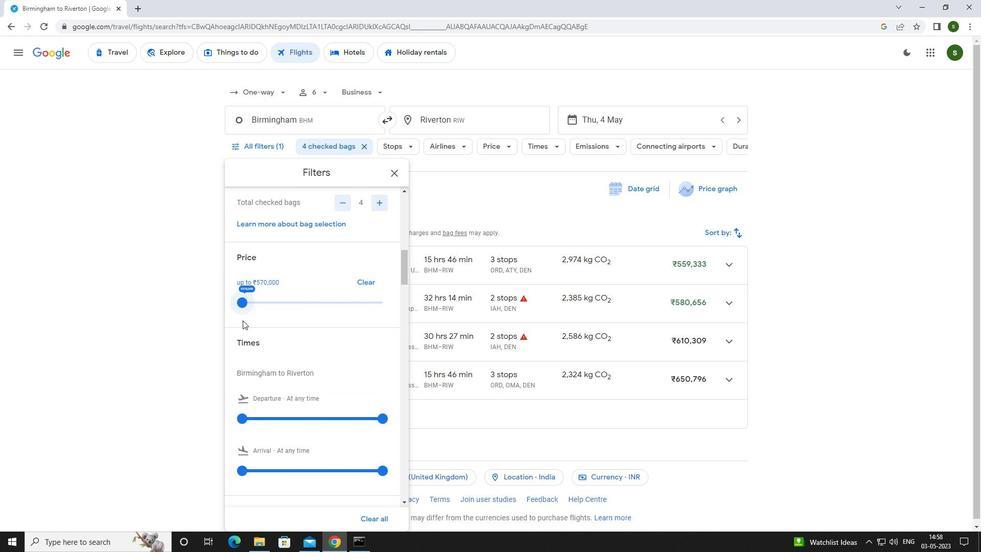
Action: Mouse scrolled (274, 329) with delta (0, 0)
Screenshot: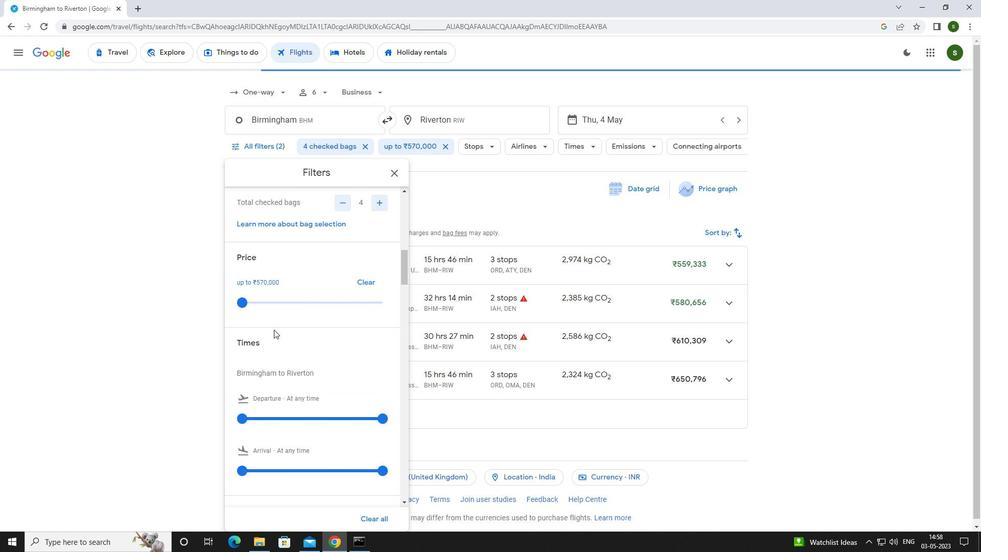 
Action: Mouse moved to (246, 366)
Screenshot: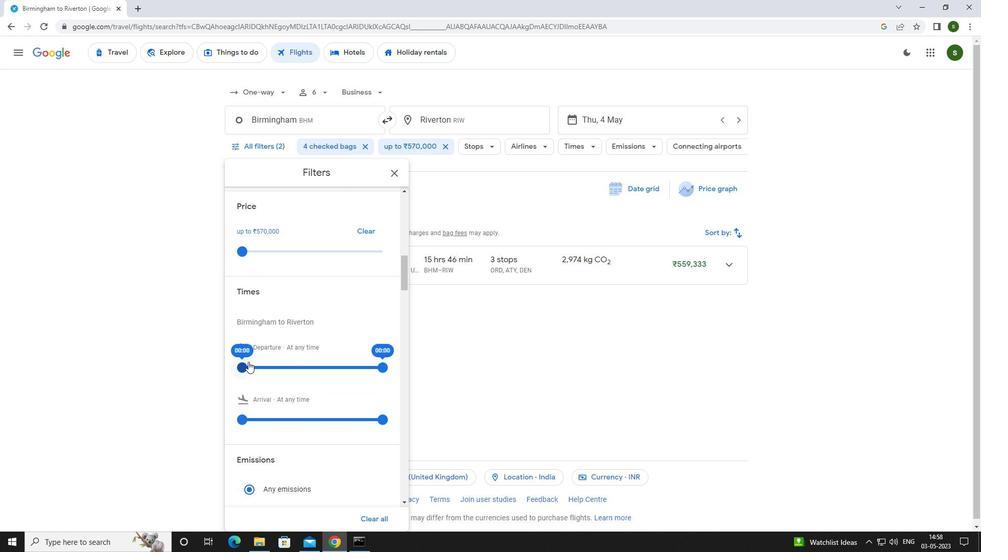 
Action: Mouse pressed left at (246, 366)
Screenshot: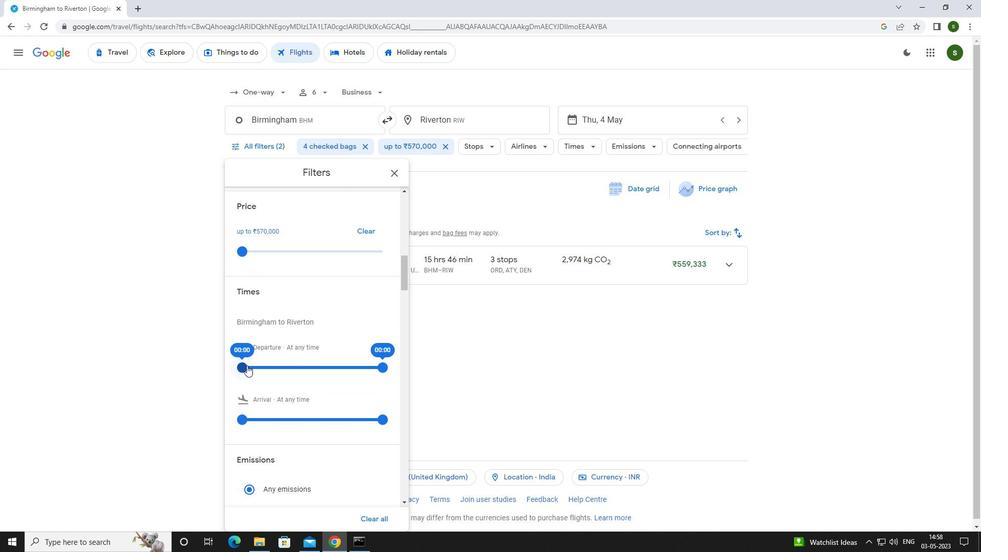 
Action: Mouse moved to (465, 345)
Screenshot: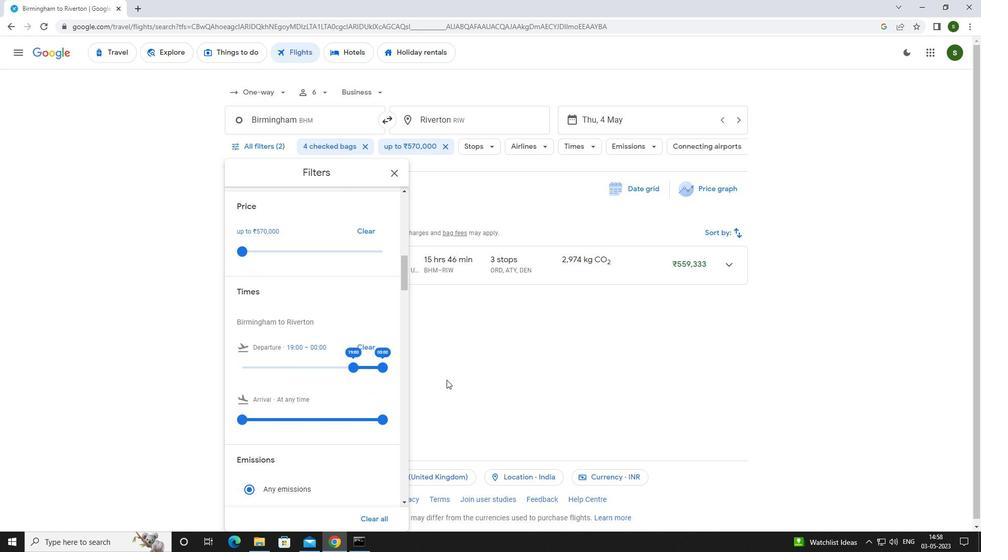 
Action: Mouse pressed left at (465, 345)
Screenshot: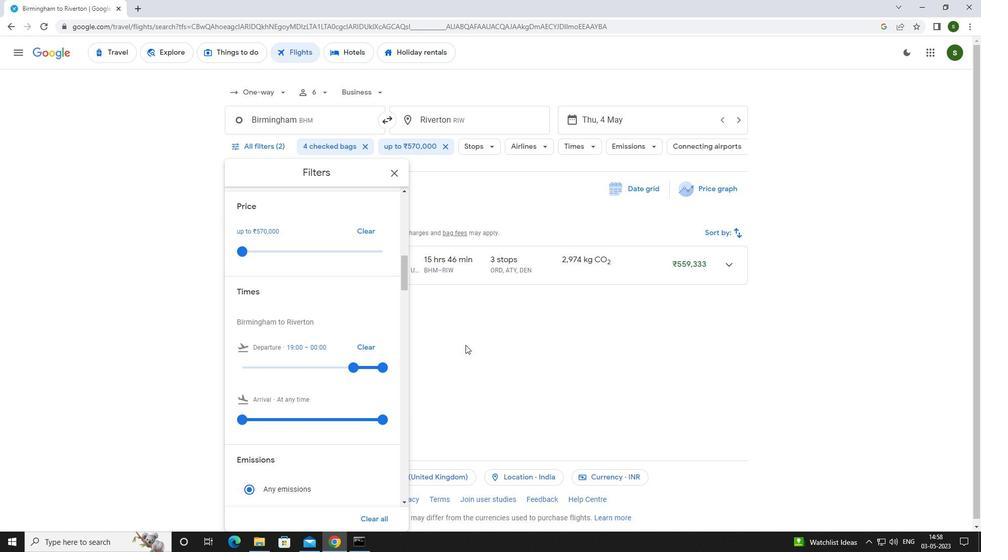 
Action: Mouse moved to (466, 344)
Screenshot: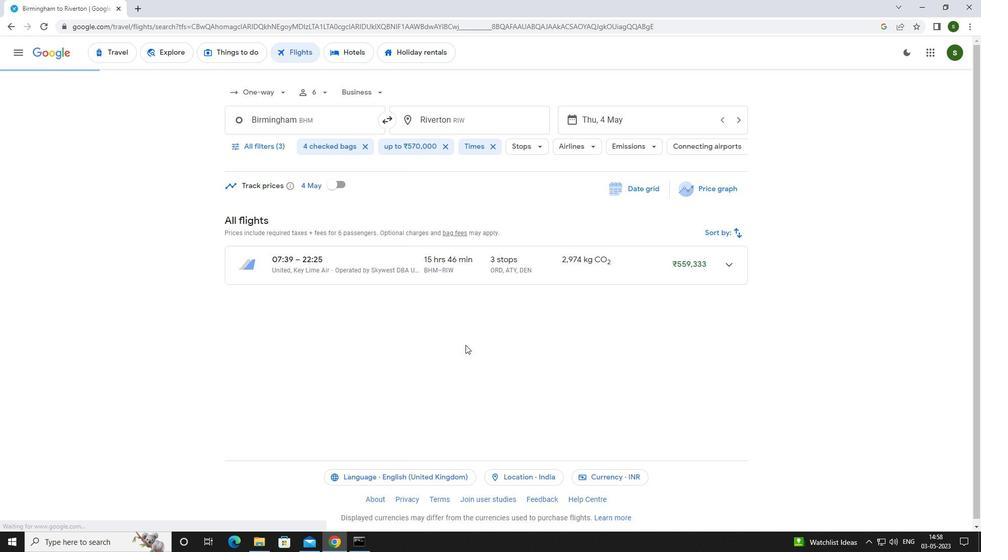 
